 Task: Open Card Political Science Conference Review in Board Social Media Community Management to Workspace Business Incubators and add a team member Softage.4@softage.net, a label Red, a checklist Sales Techniques, an attachment from your onedrive, a color Red and finally, add a card description 'Conduct team training session on delegation and empowerment' and a comment 'Let us make sure we have a clear understanding of the objectives and requirements of this task before getting started.'. Add a start date 'Jan 08, 1900' with a due date 'Jan 15, 1900'
Action: Mouse moved to (657, 182)
Screenshot: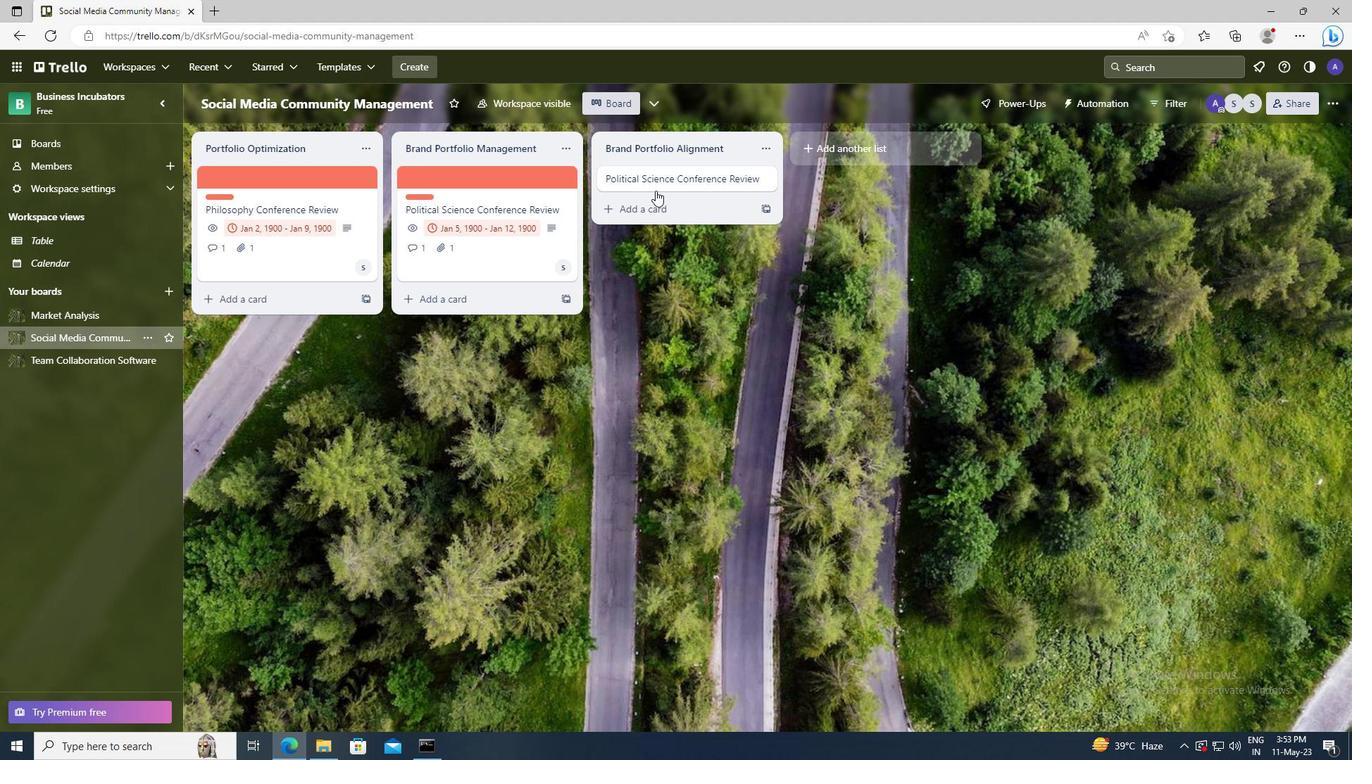 
Action: Mouse pressed left at (657, 182)
Screenshot: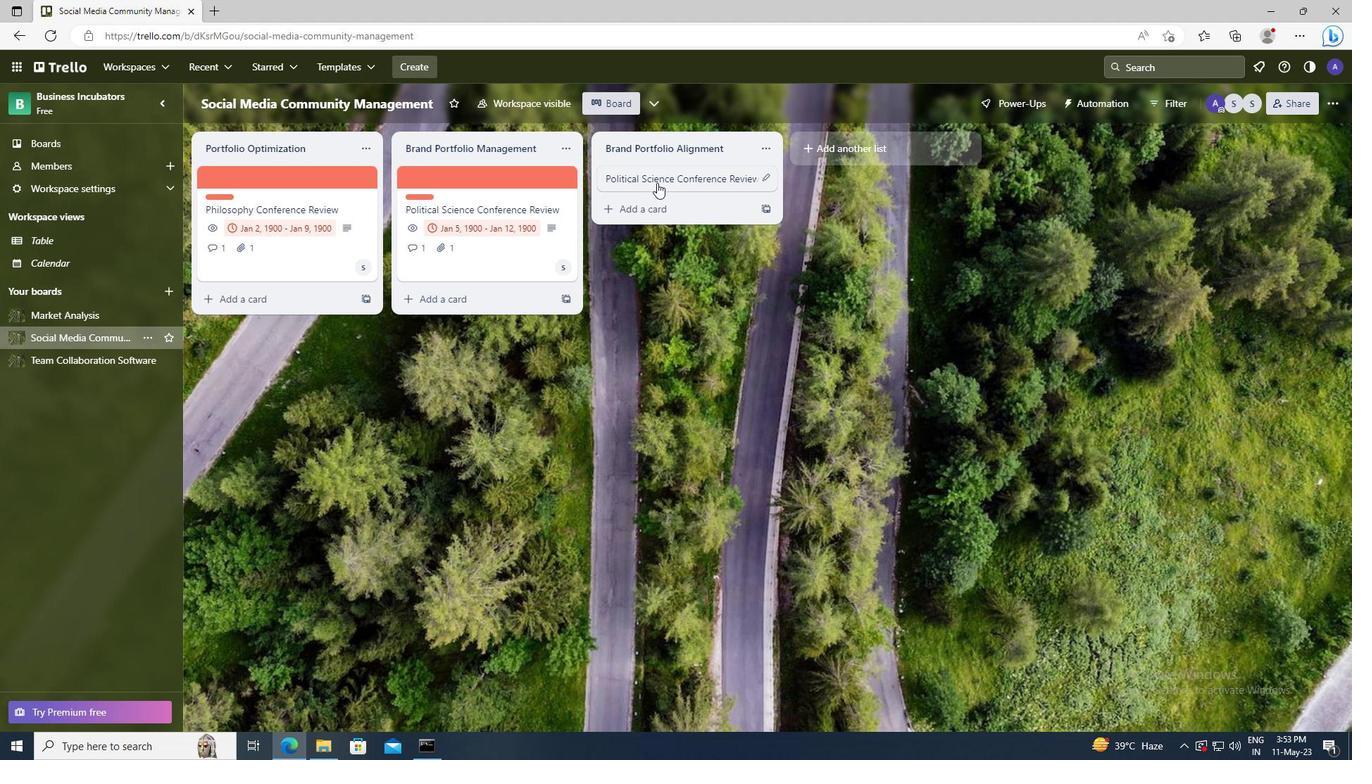 
Action: Mouse moved to (823, 219)
Screenshot: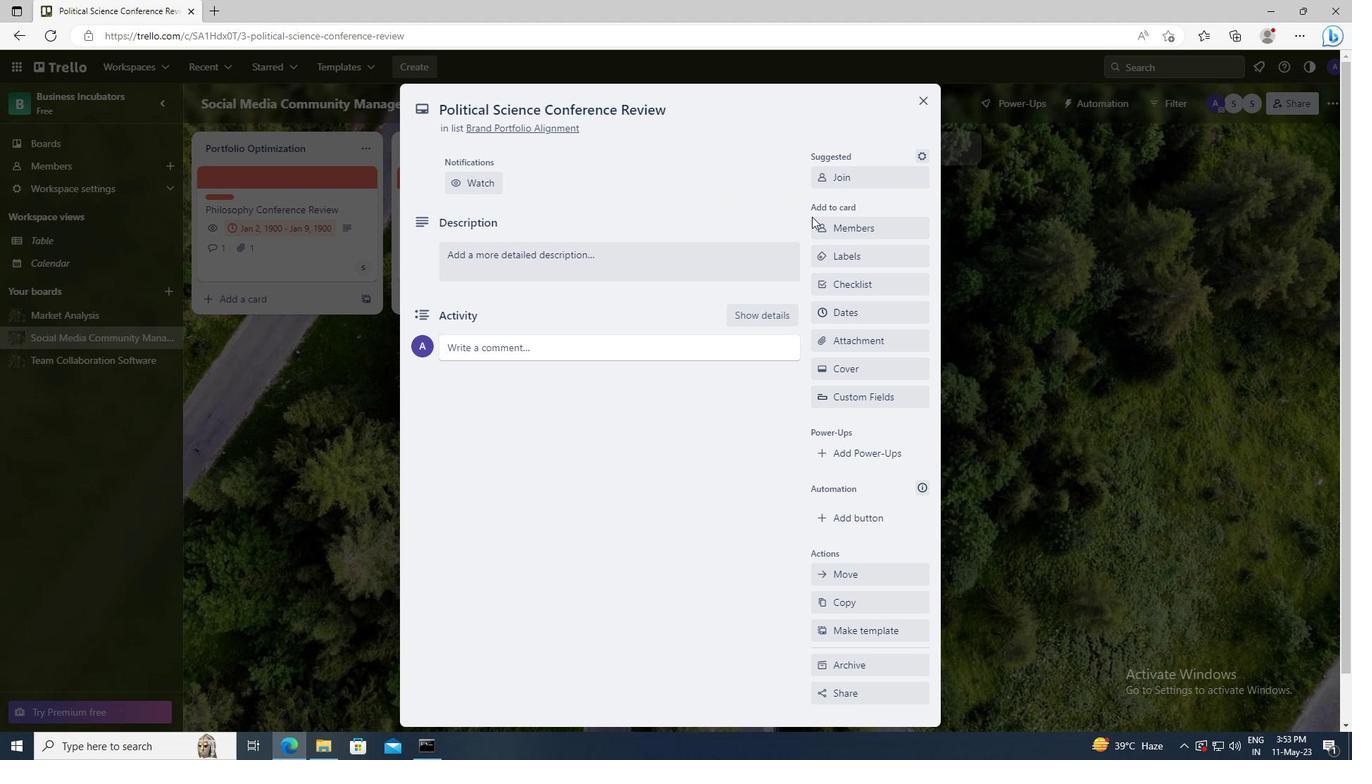 
Action: Mouse pressed left at (823, 219)
Screenshot: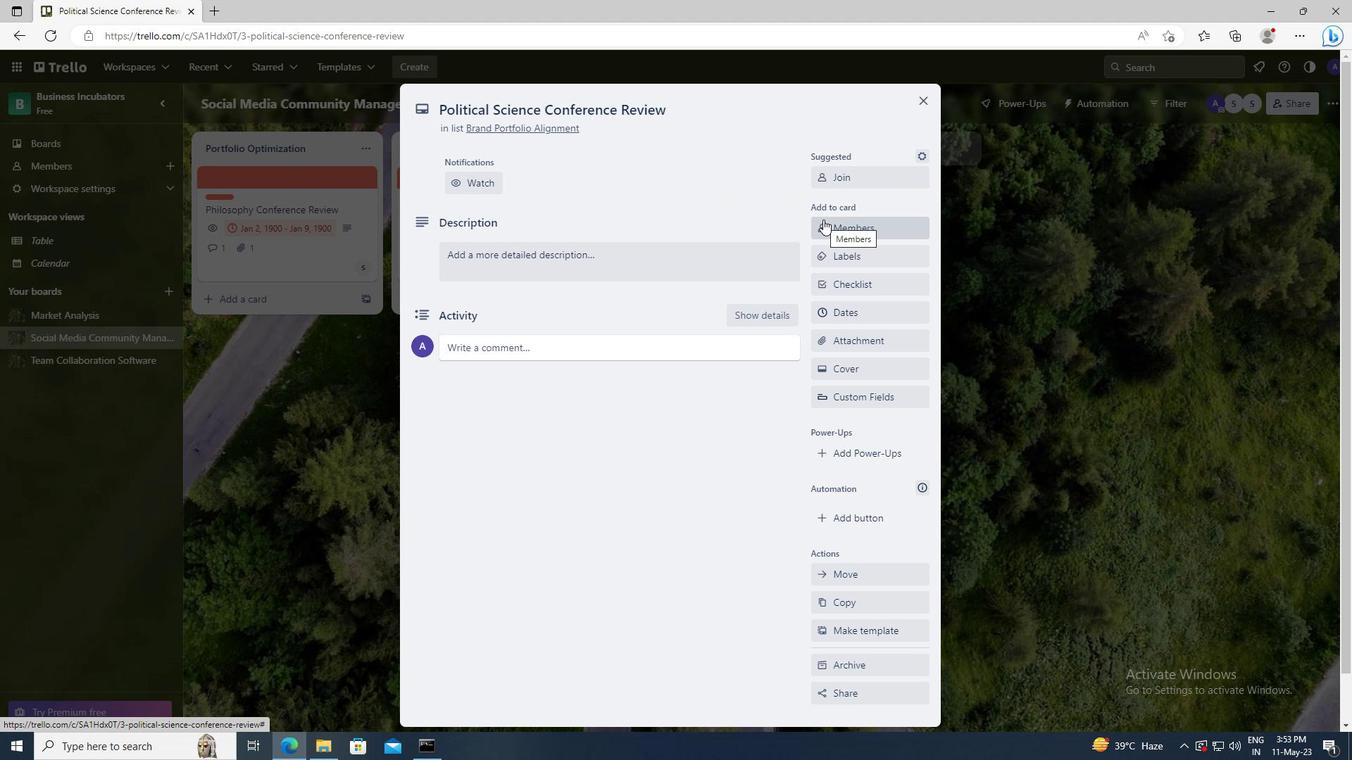 
Action: Mouse moved to (845, 298)
Screenshot: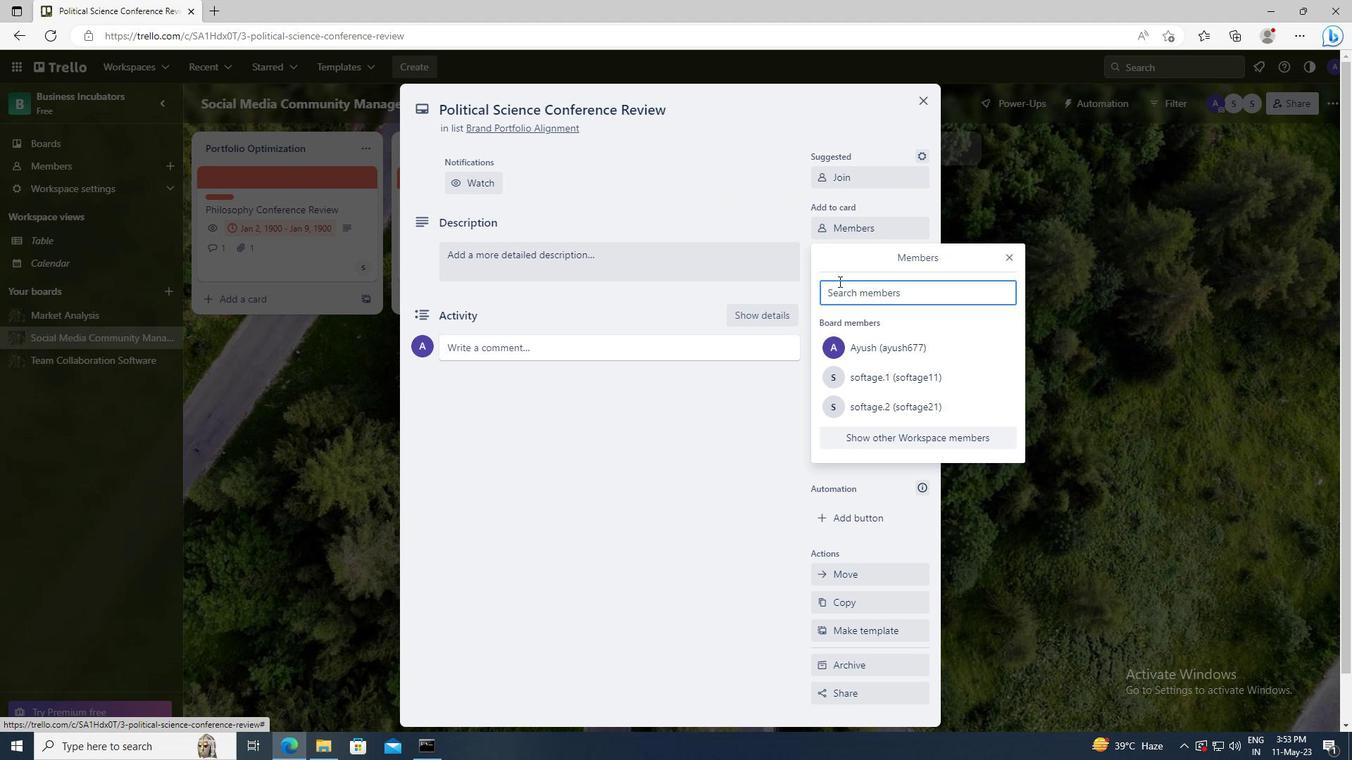 
Action: Mouse pressed left at (845, 298)
Screenshot: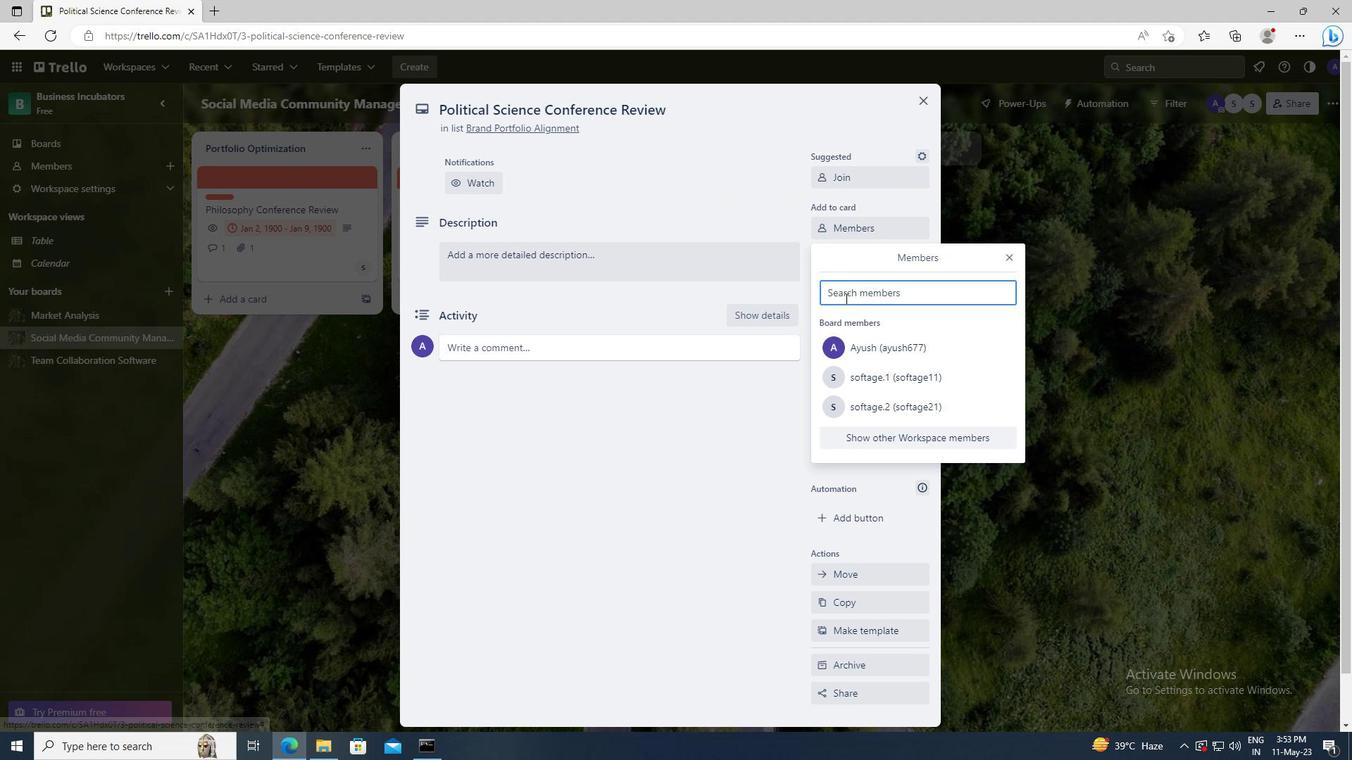 
Action: Key pressed <Key.shift>SOFTAGE.4
Screenshot: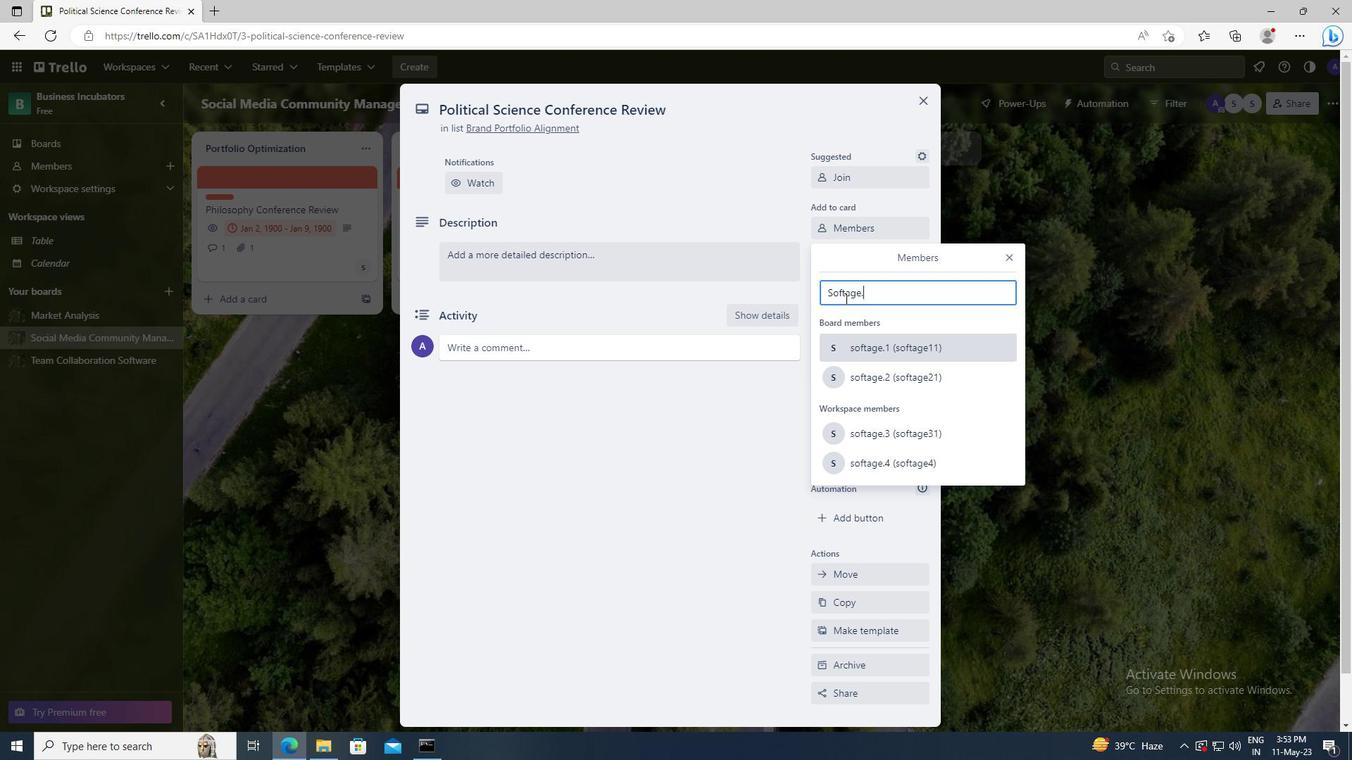 
Action: Mouse moved to (849, 423)
Screenshot: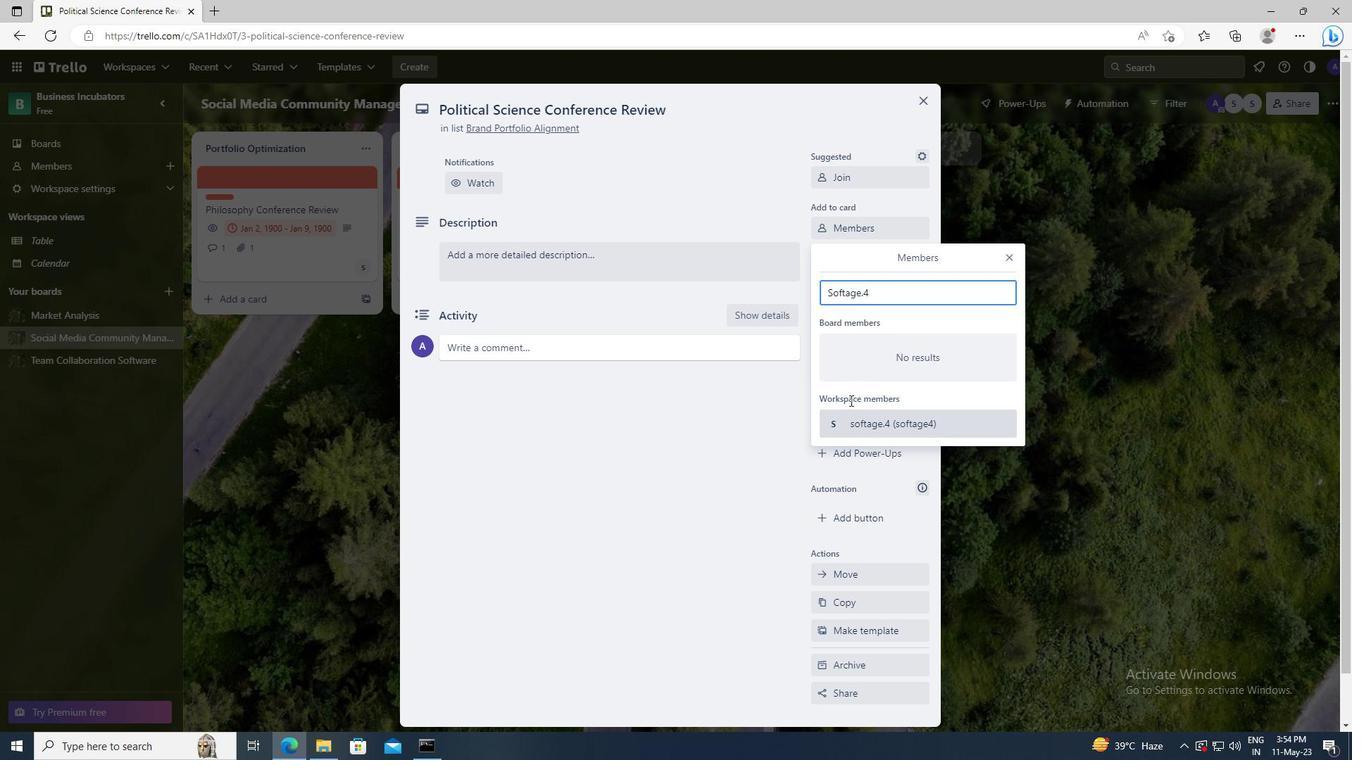 
Action: Mouse pressed left at (849, 423)
Screenshot: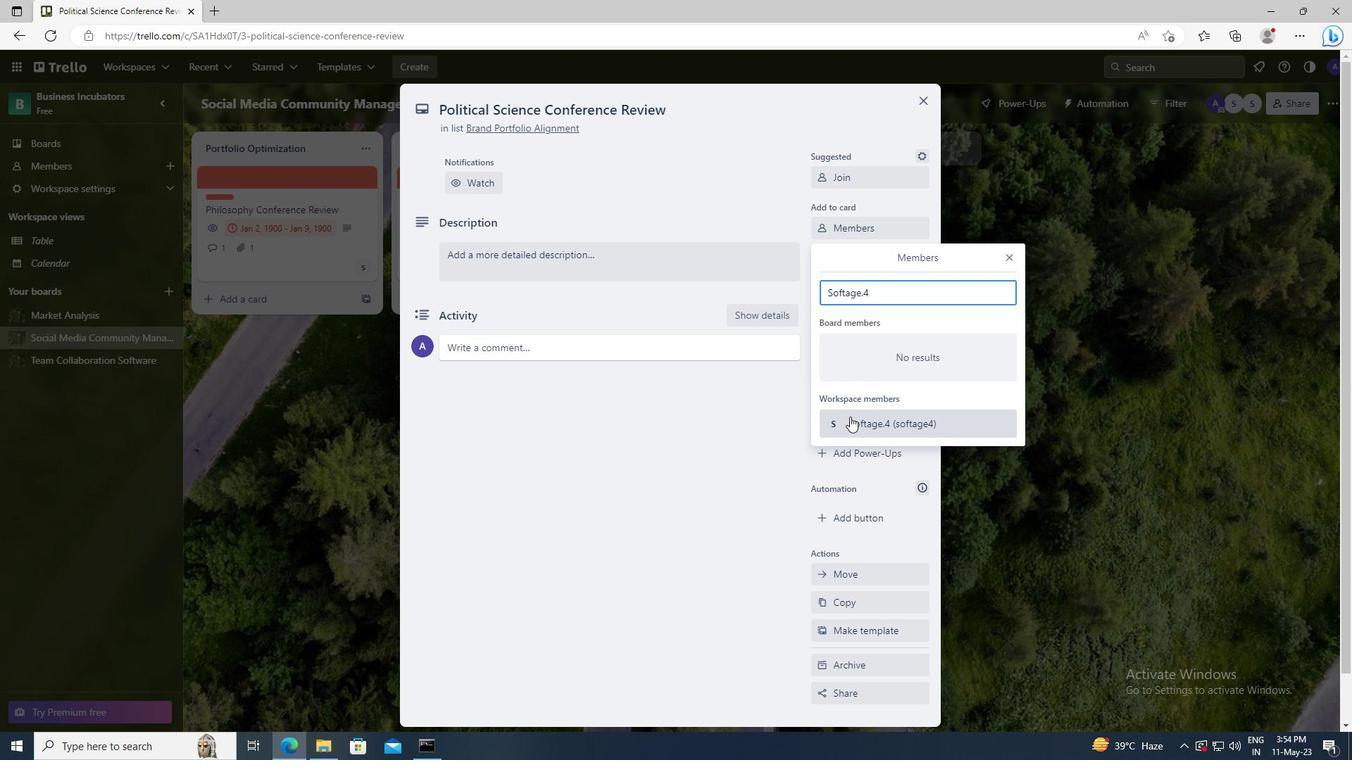 
Action: Mouse moved to (1006, 257)
Screenshot: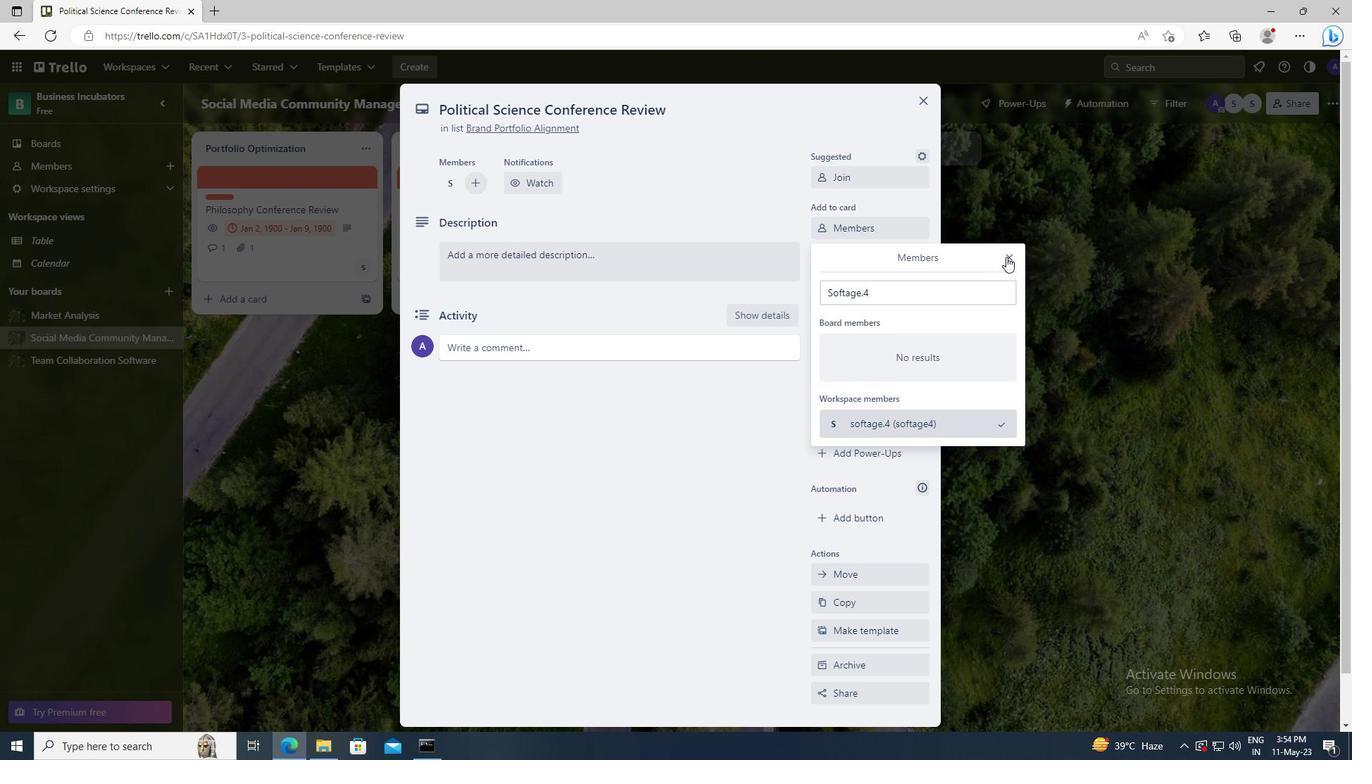 
Action: Mouse pressed left at (1006, 257)
Screenshot: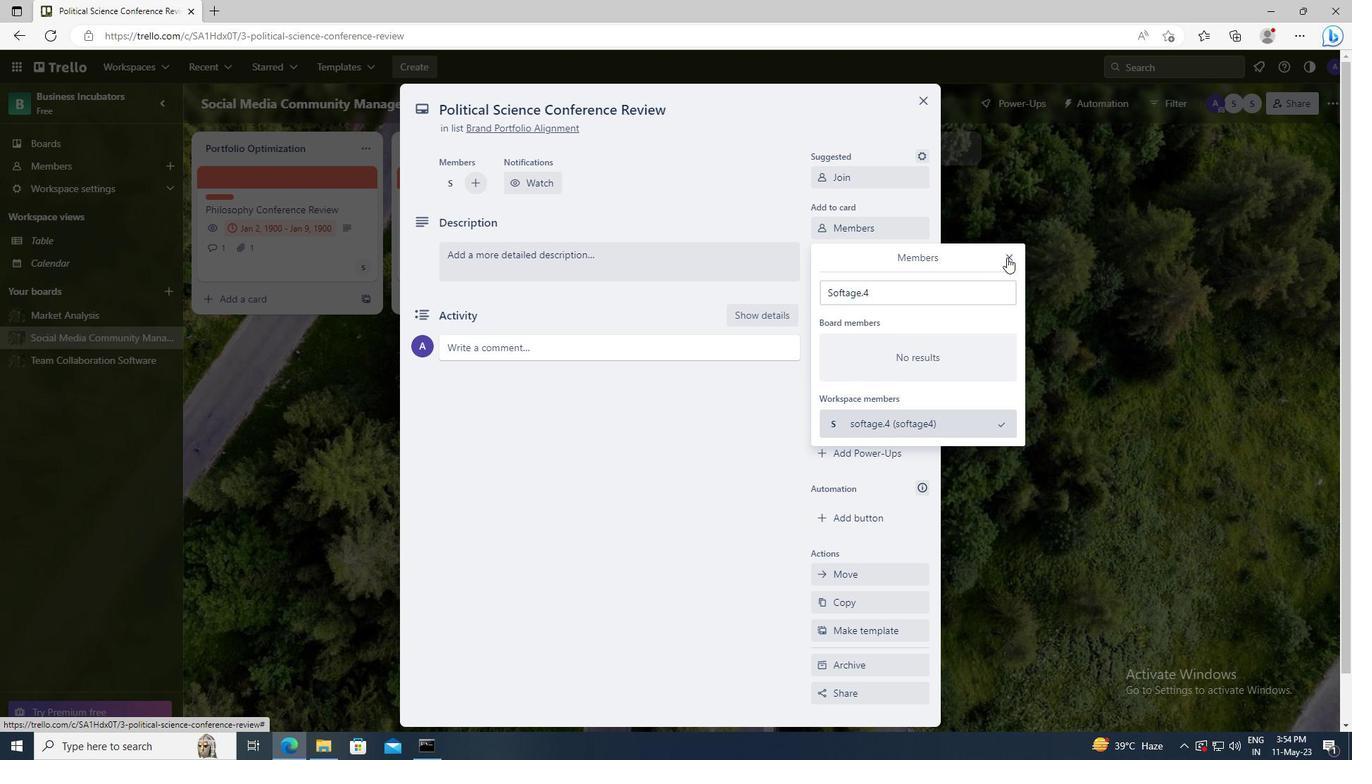 
Action: Mouse moved to (890, 257)
Screenshot: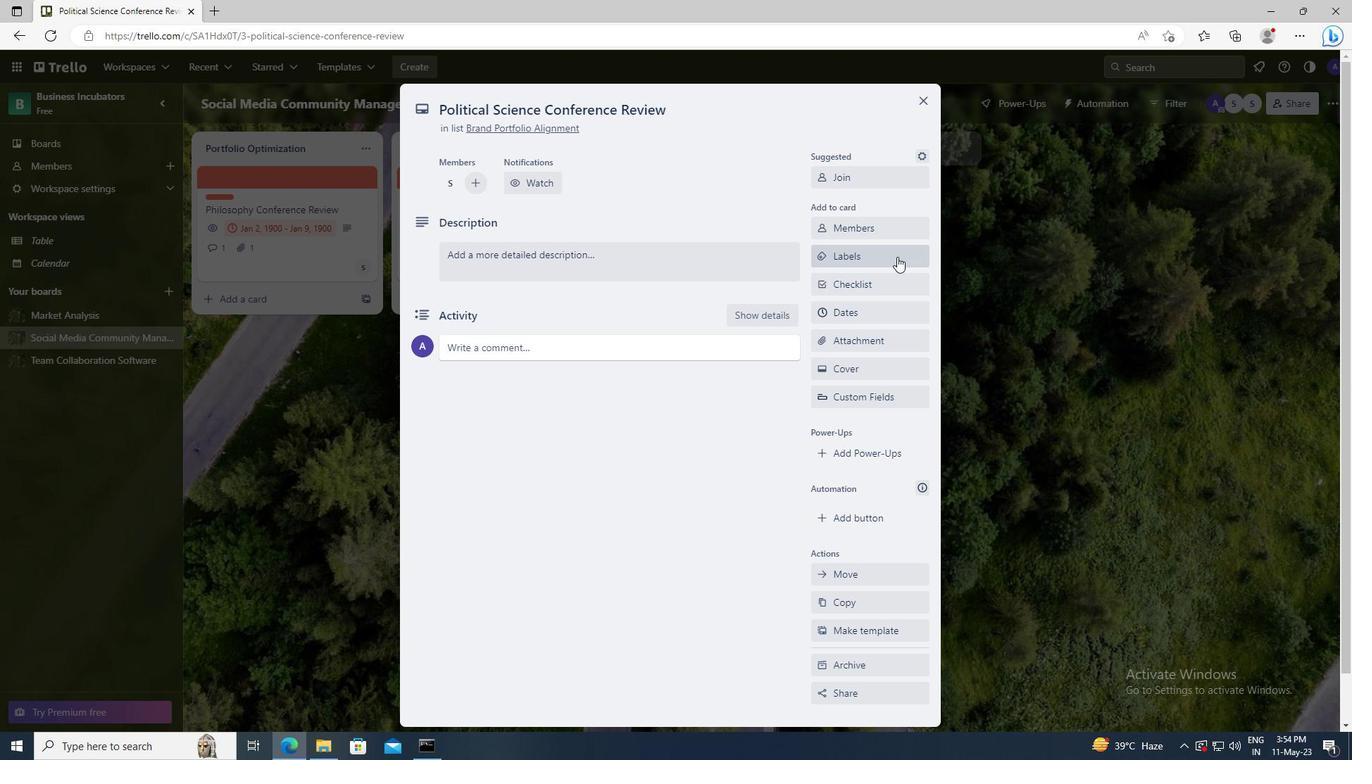 
Action: Mouse pressed left at (890, 257)
Screenshot: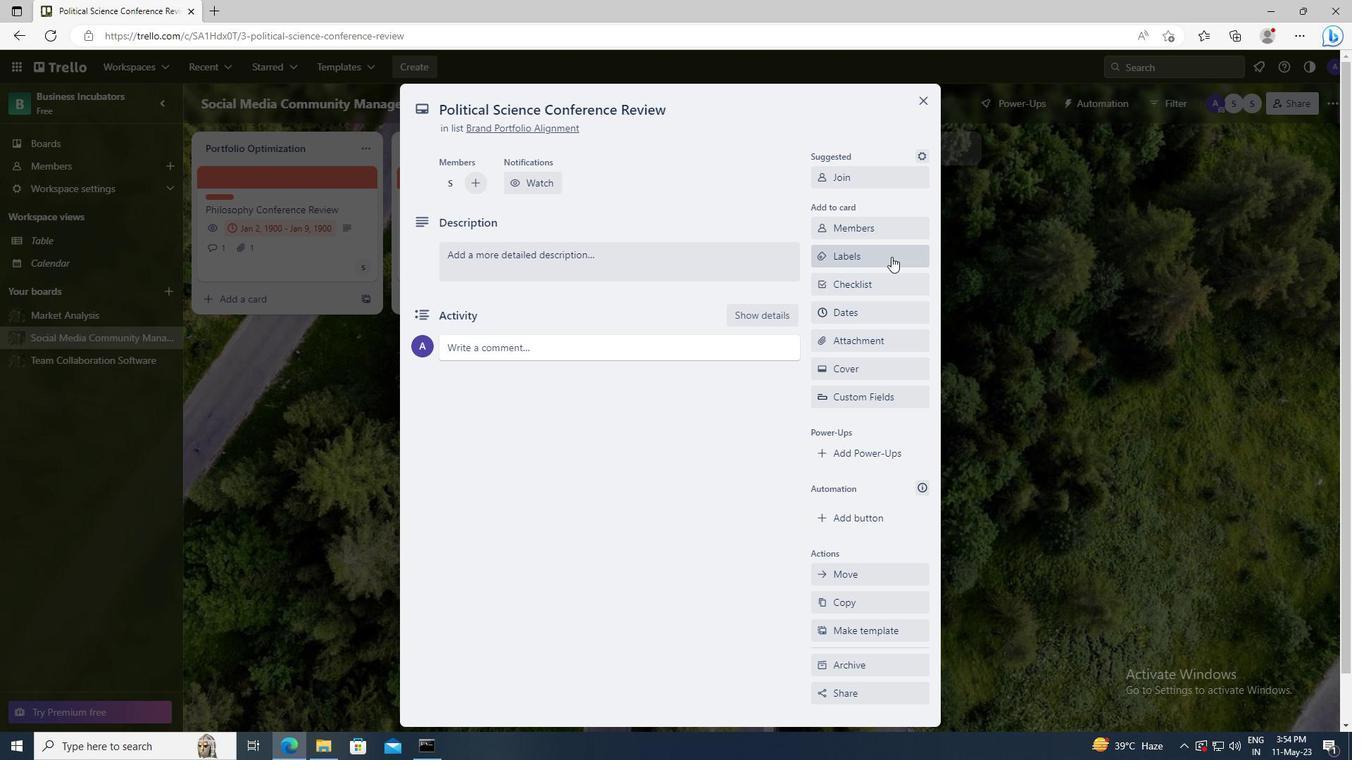 
Action: Mouse moved to (892, 529)
Screenshot: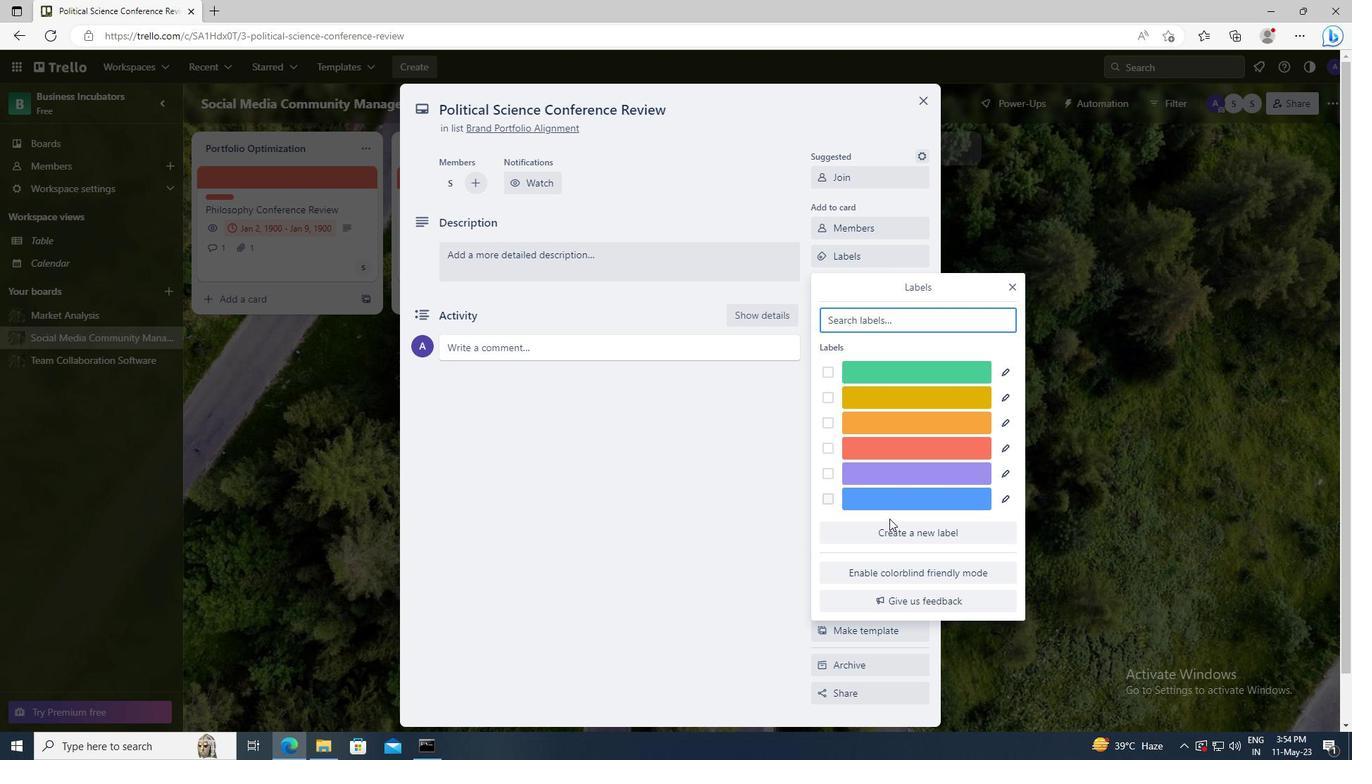 
Action: Mouse pressed left at (892, 529)
Screenshot: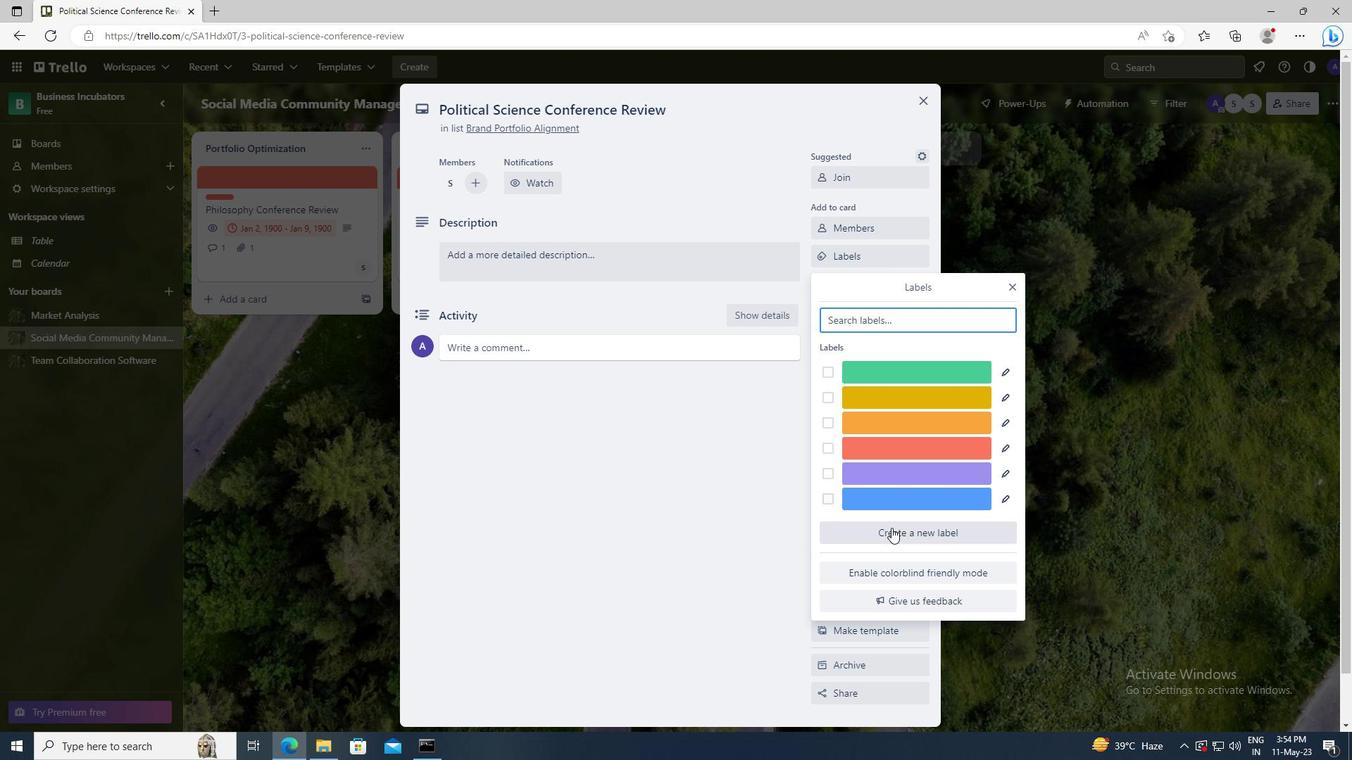 
Action: Mouse moved to (953, 488)
Screenshot: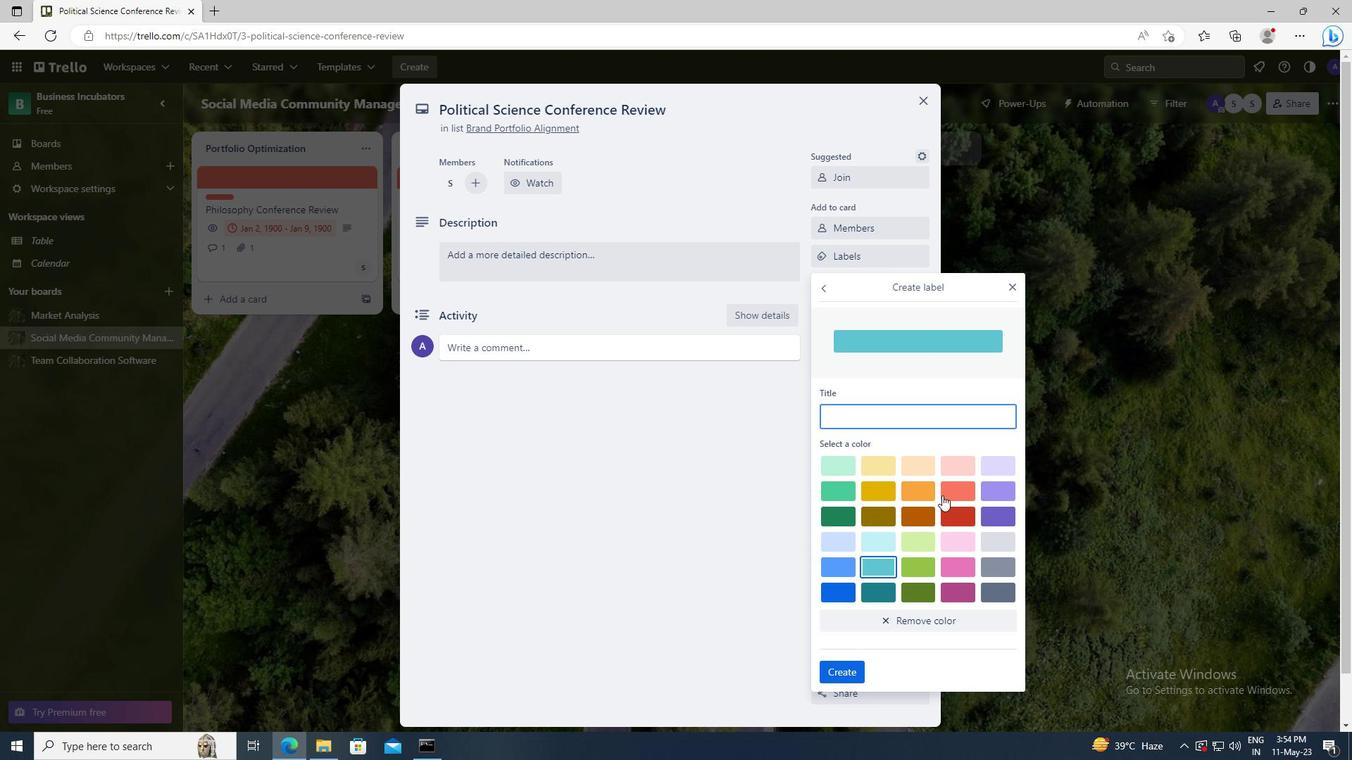 
Action: Mouse pressed left at (953, 488)
Screenshot: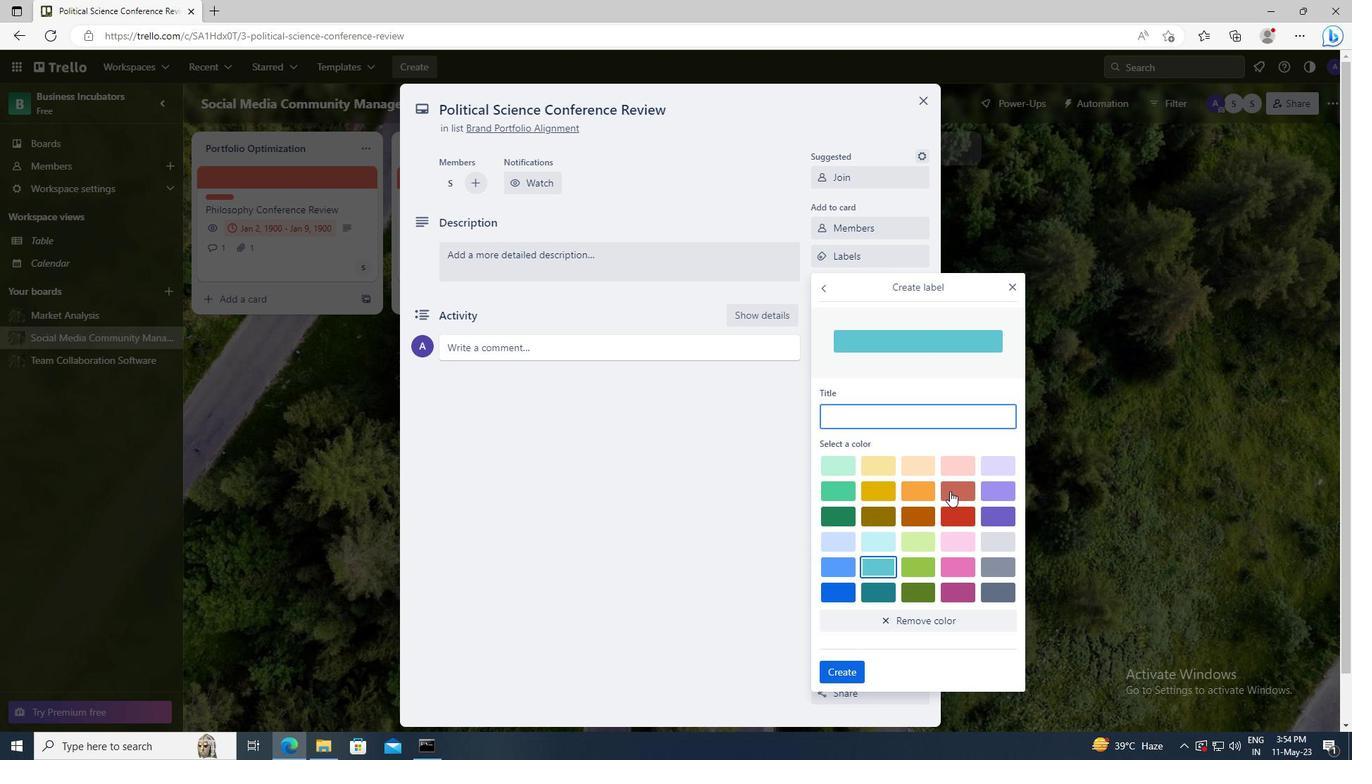
Action: Mouse moved to (845, 672)
Screenshot: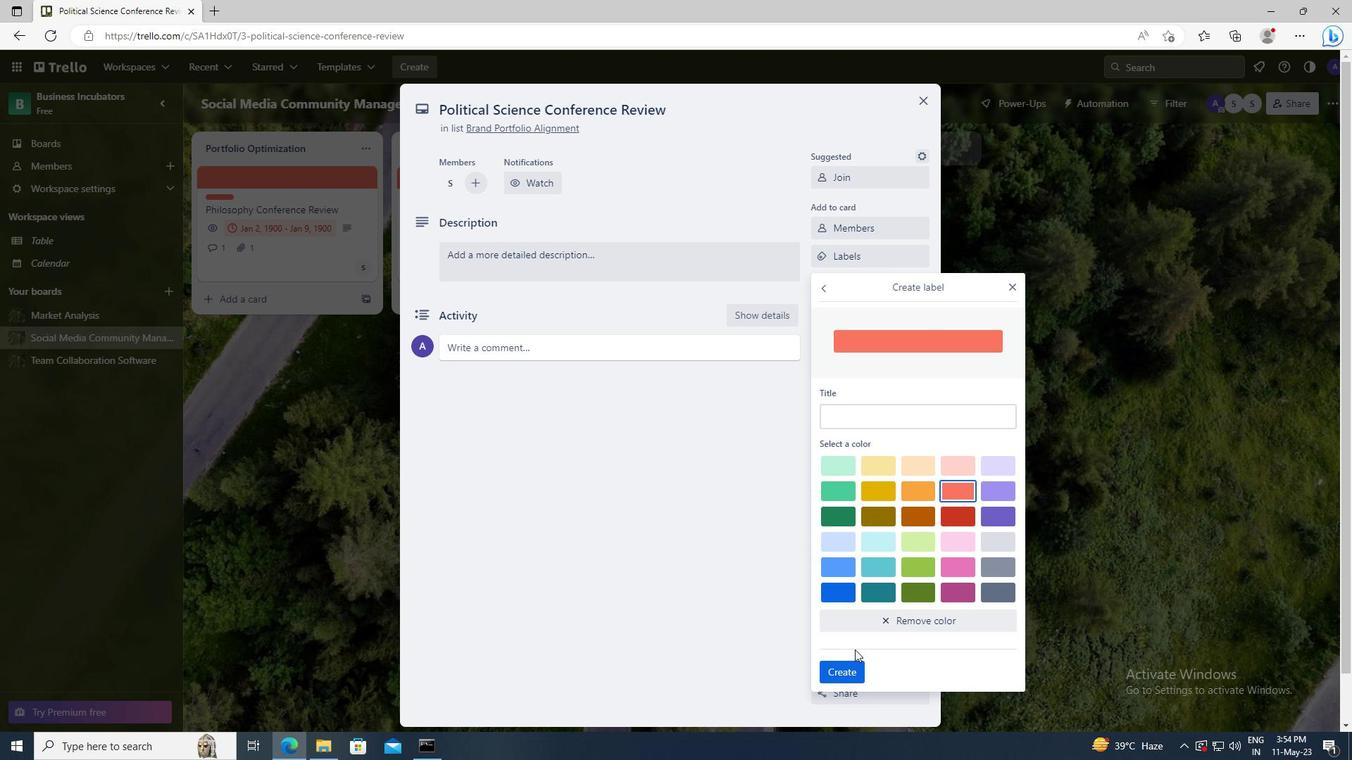 
Action: Mouse pressed left at (845, 672)
Screenshot: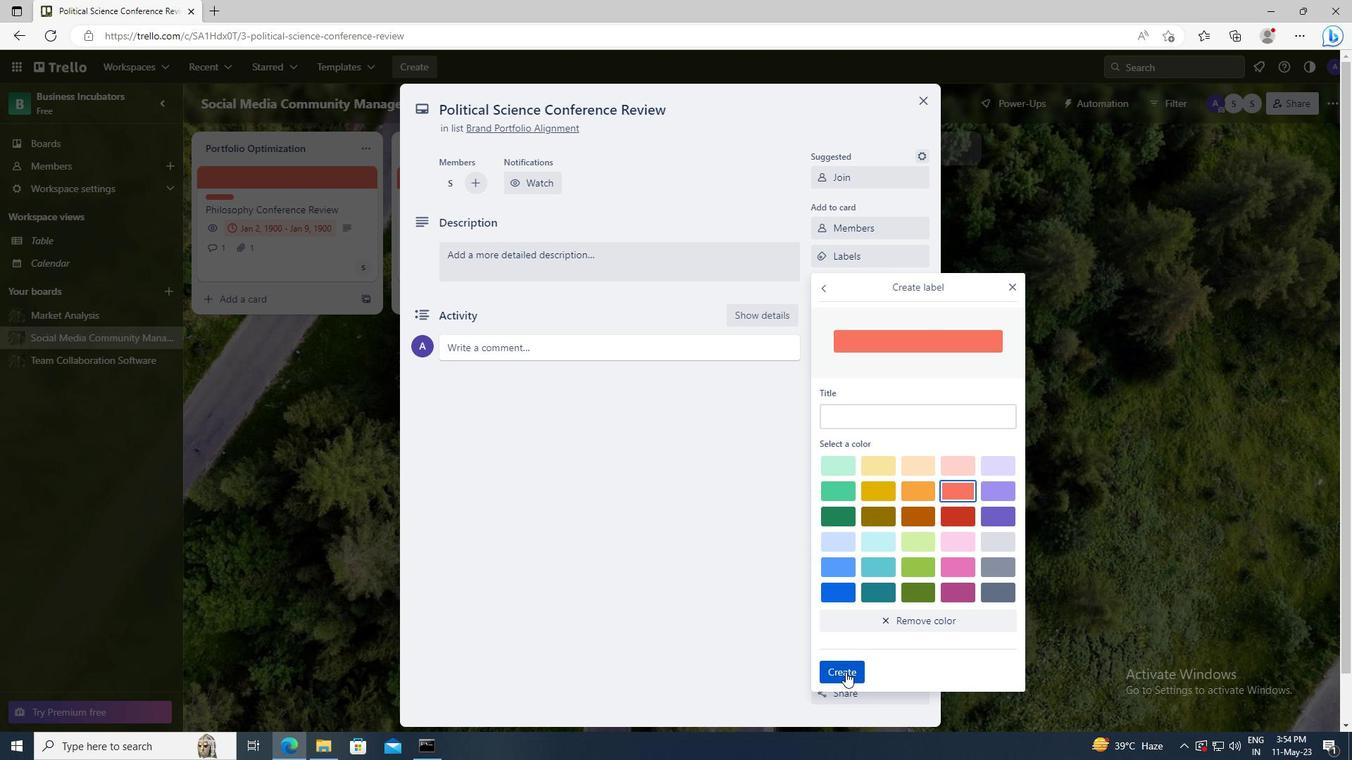 
Action: Mouse moved to (1014, 287)
Screenshot: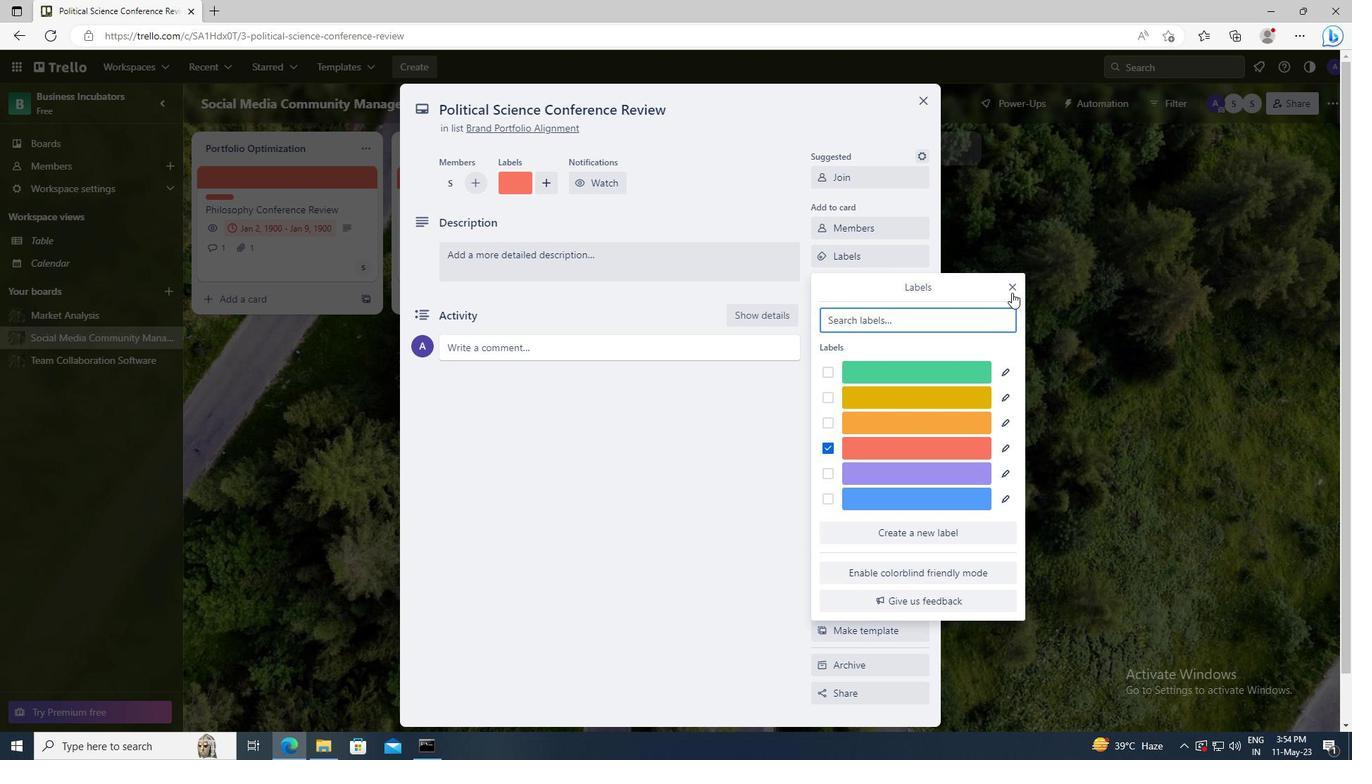 
Action: Mouse pressed left at (1014, 287)
Screenshot: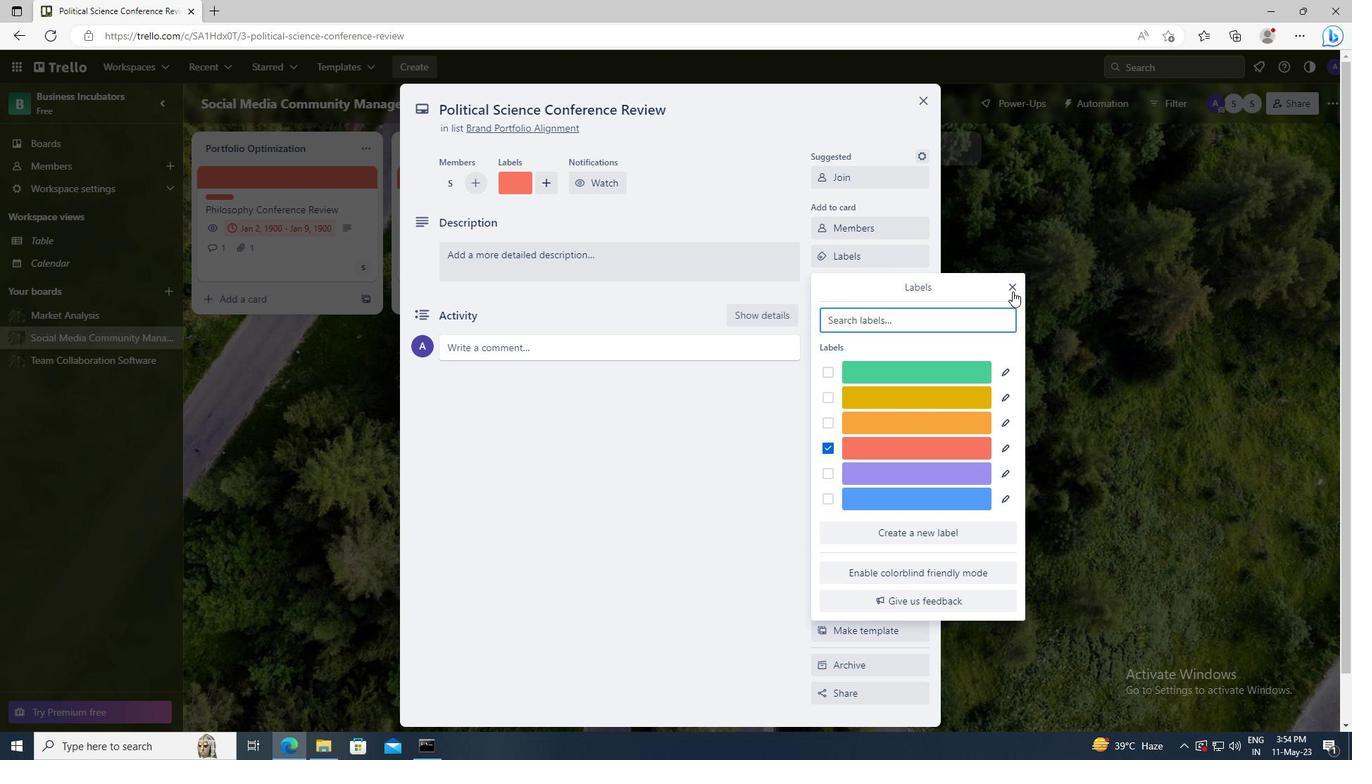 
Action: Mouse moved to (885, 288)
Screenshot: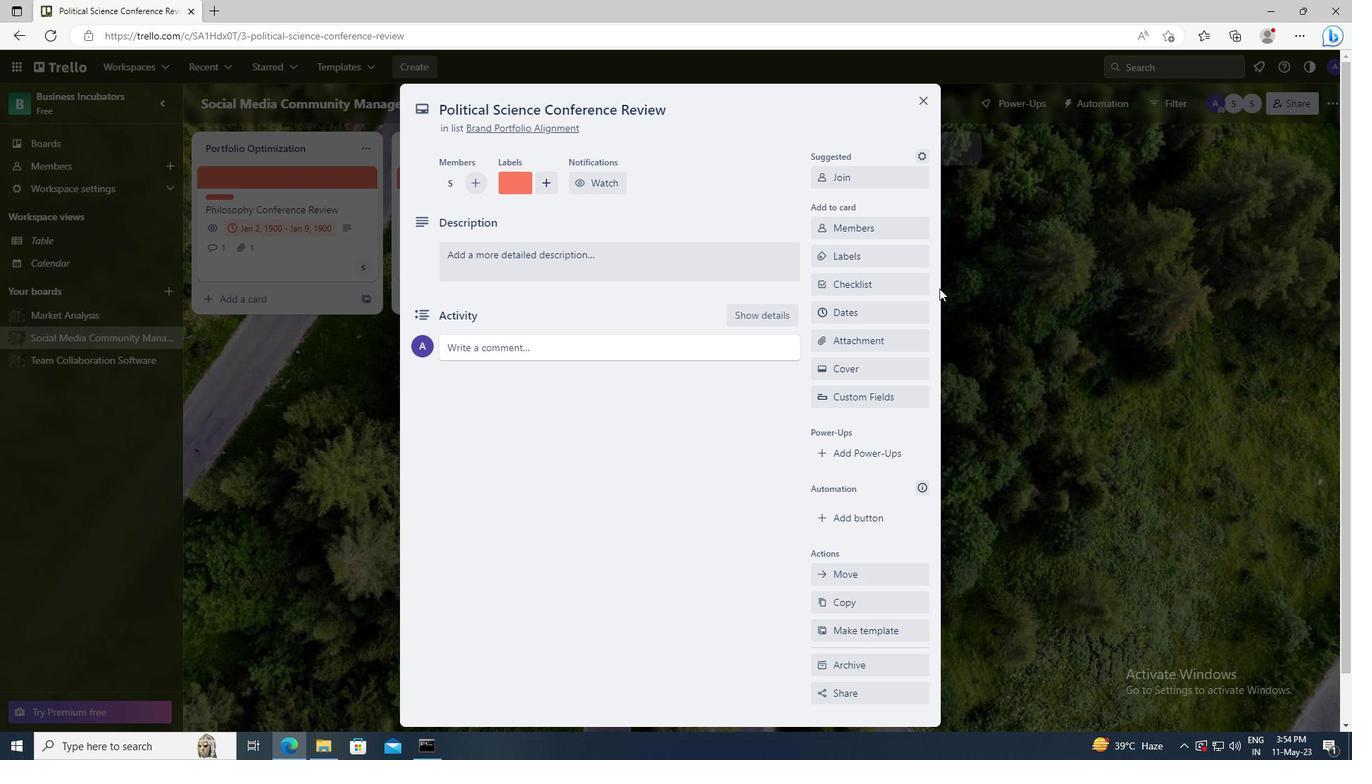 
Action: Mouse pressed left at (885, 288)
Screenshot: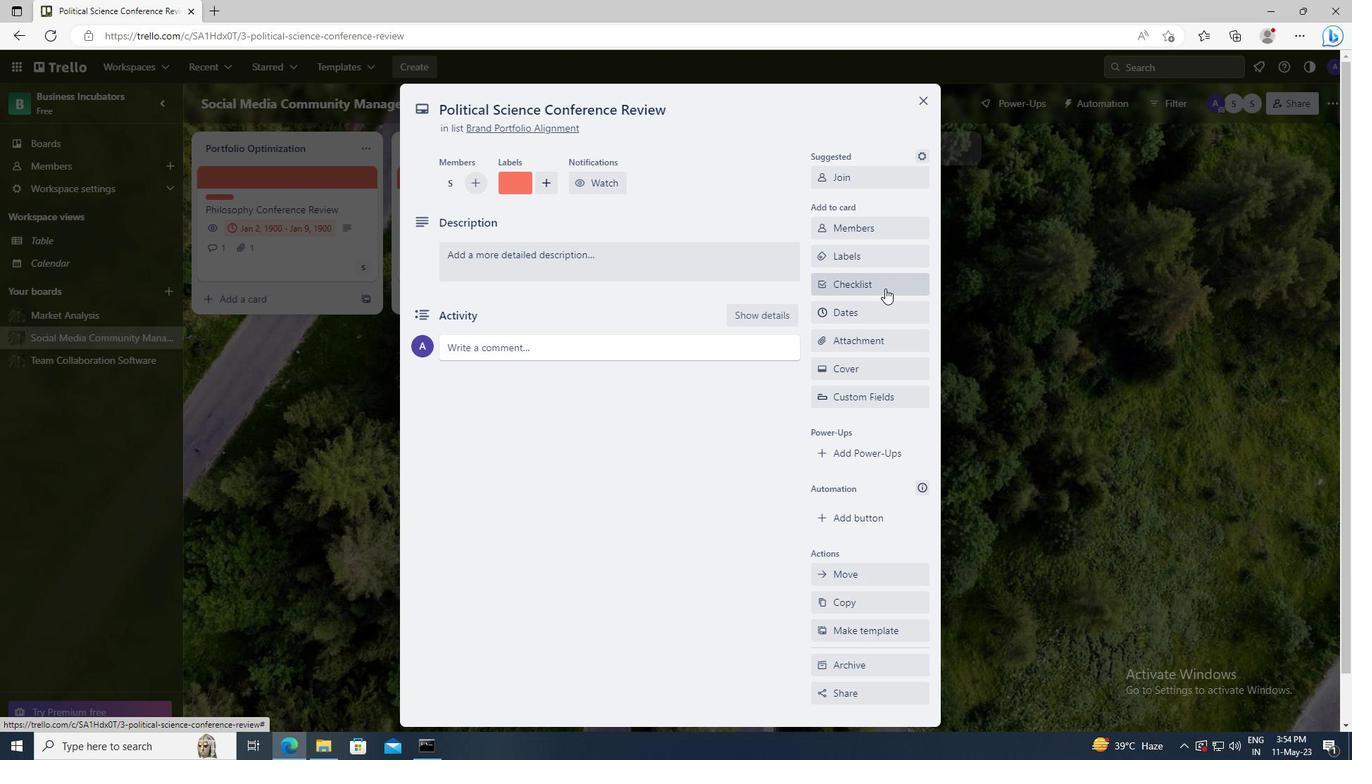 
Action: Key pressed <Key.shift>SALES<Key.space><Key.shift>TECHNIQUES
Screenshot: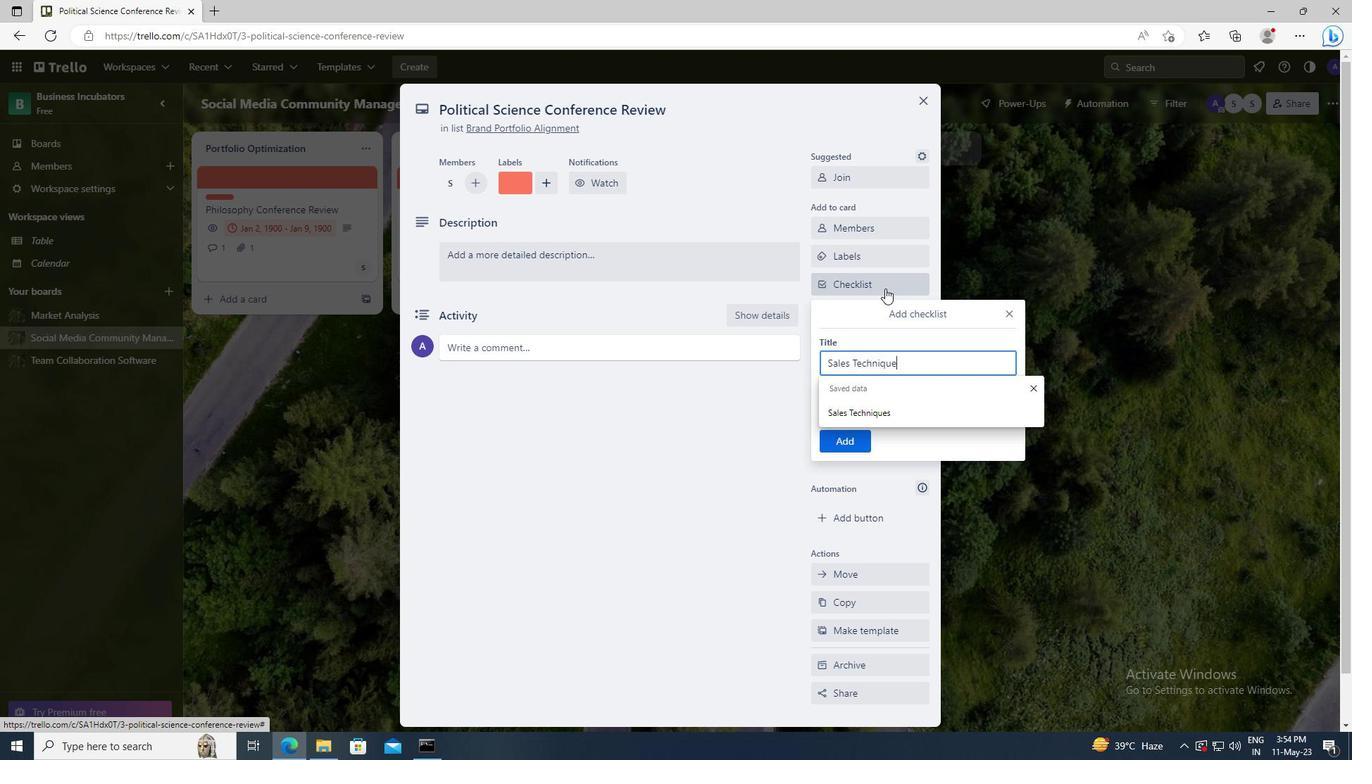 
Action: Mouse moved to (849, 440)
Screenshot: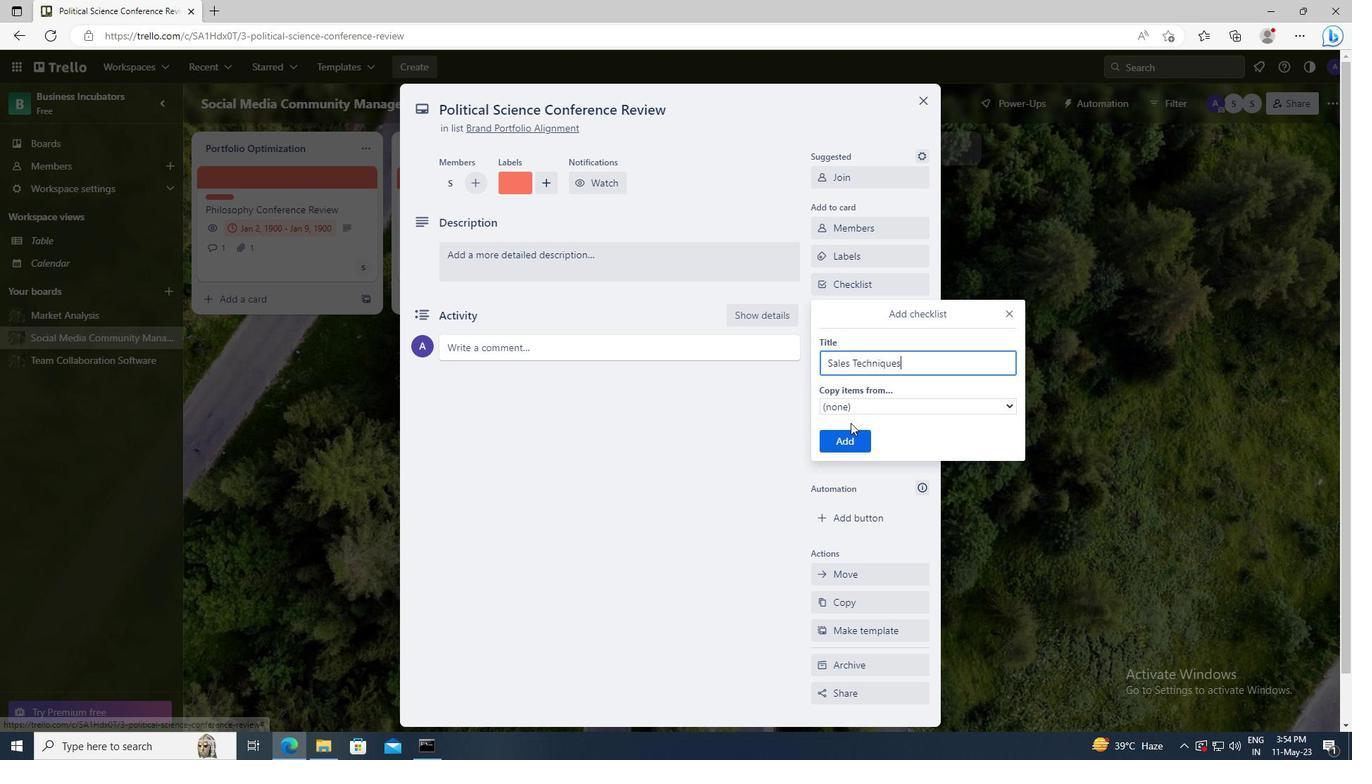 
Action: Mouse pressed left at (849, 440)
Screenshot: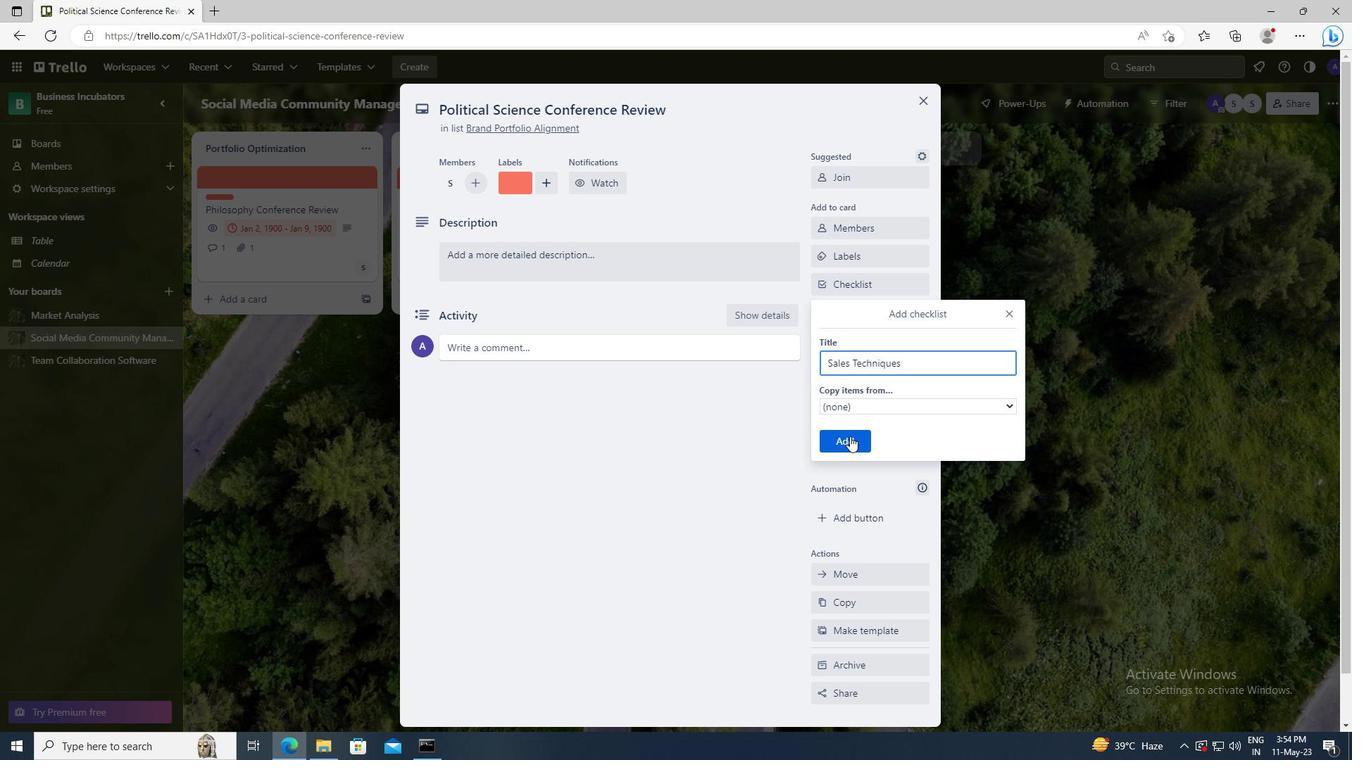 
Action: Mouse moved to (855, 342)
Screenshot: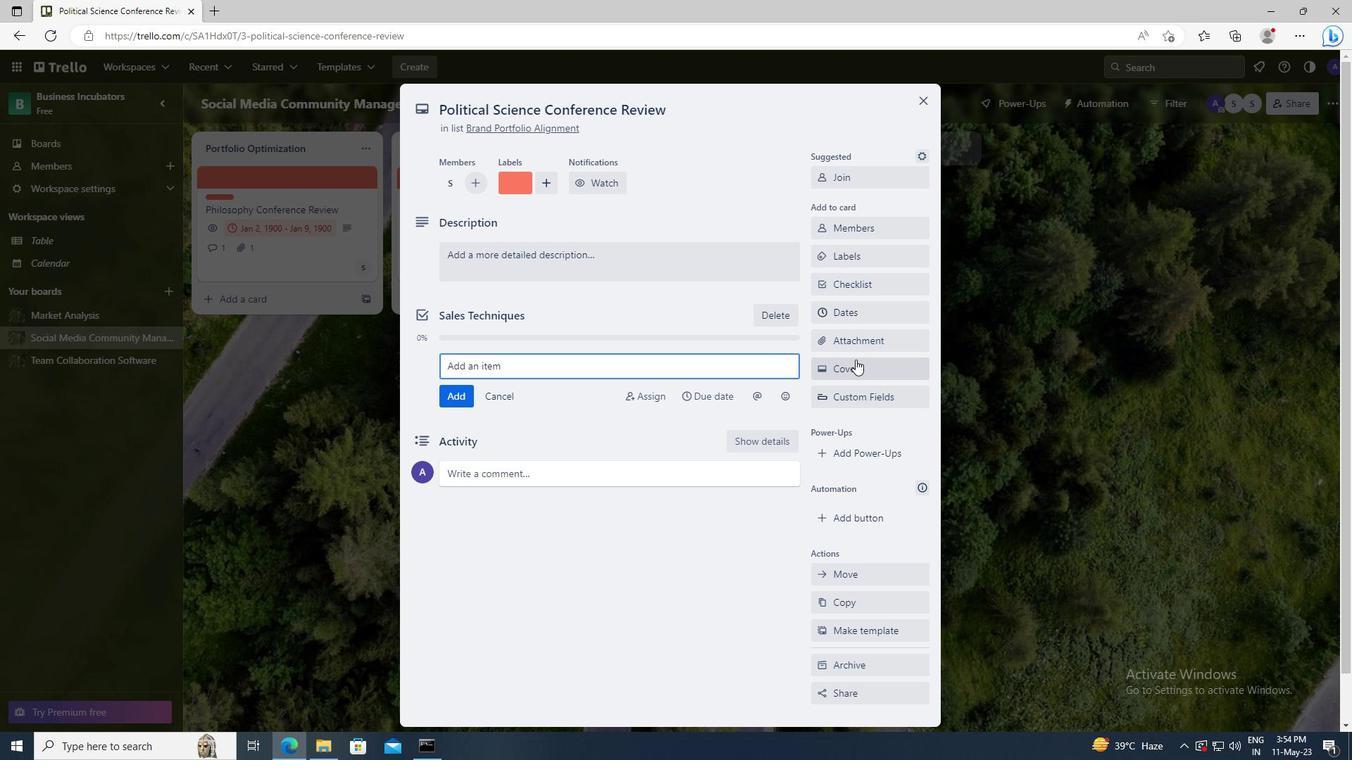 
Action: Mouse pressed left at (855, 342)
Screenshot: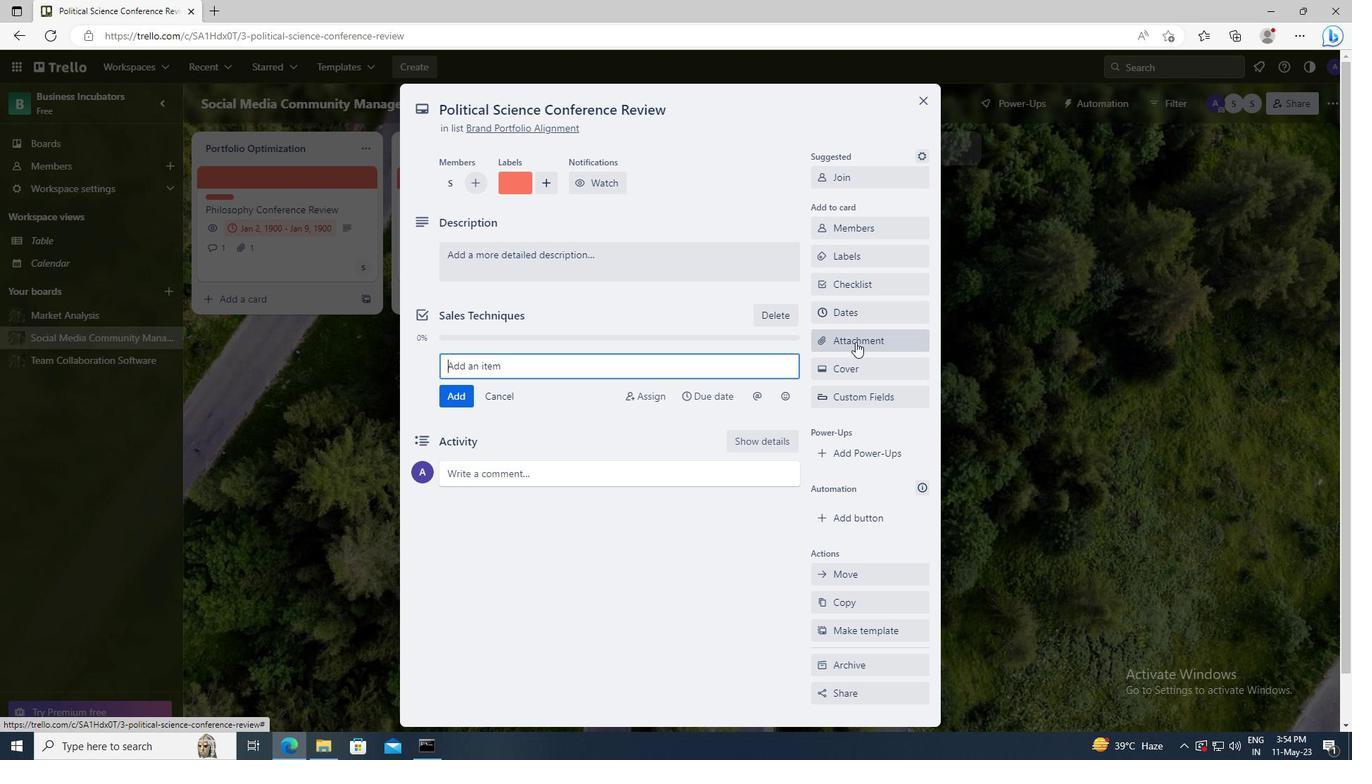 
Action: Mouse moved to (847, 512)
Screenshot: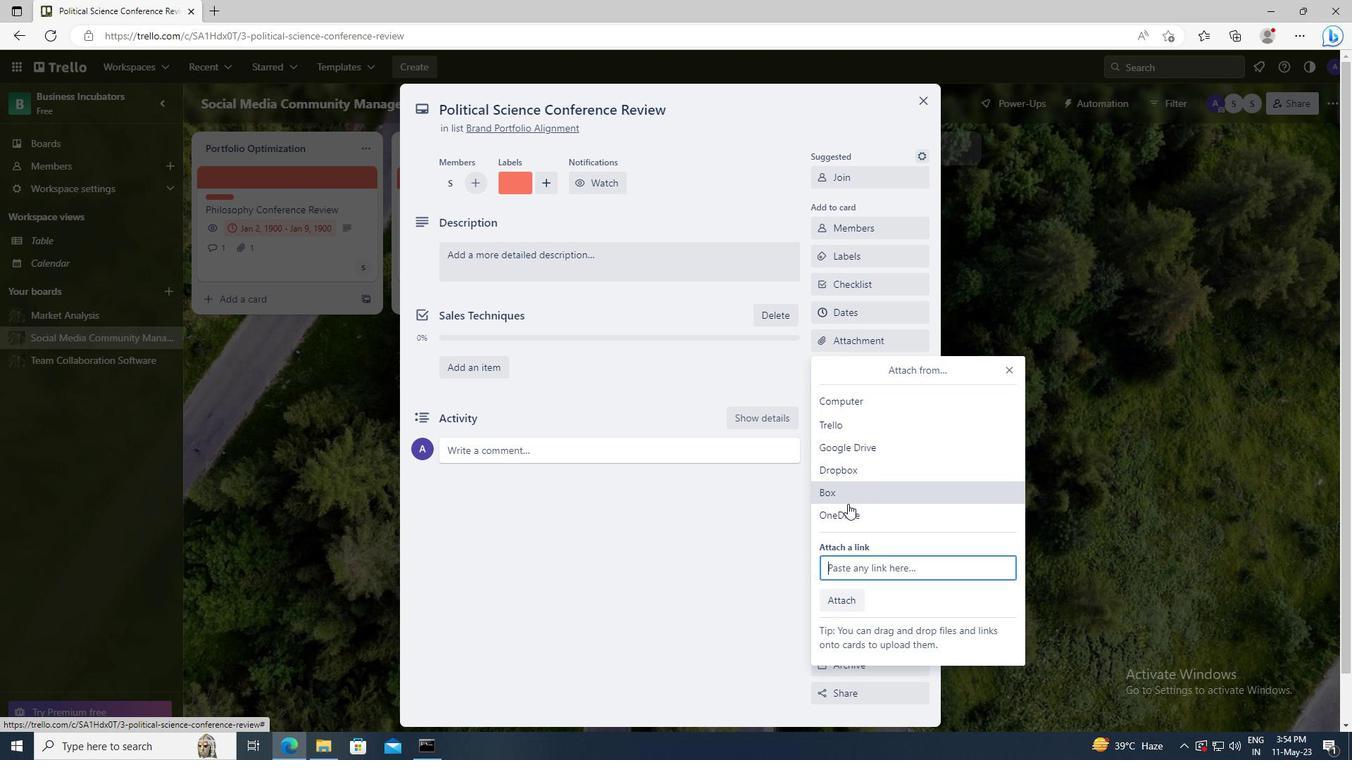 
Action: Mouse pressed left at (847, 512)
Screenshot: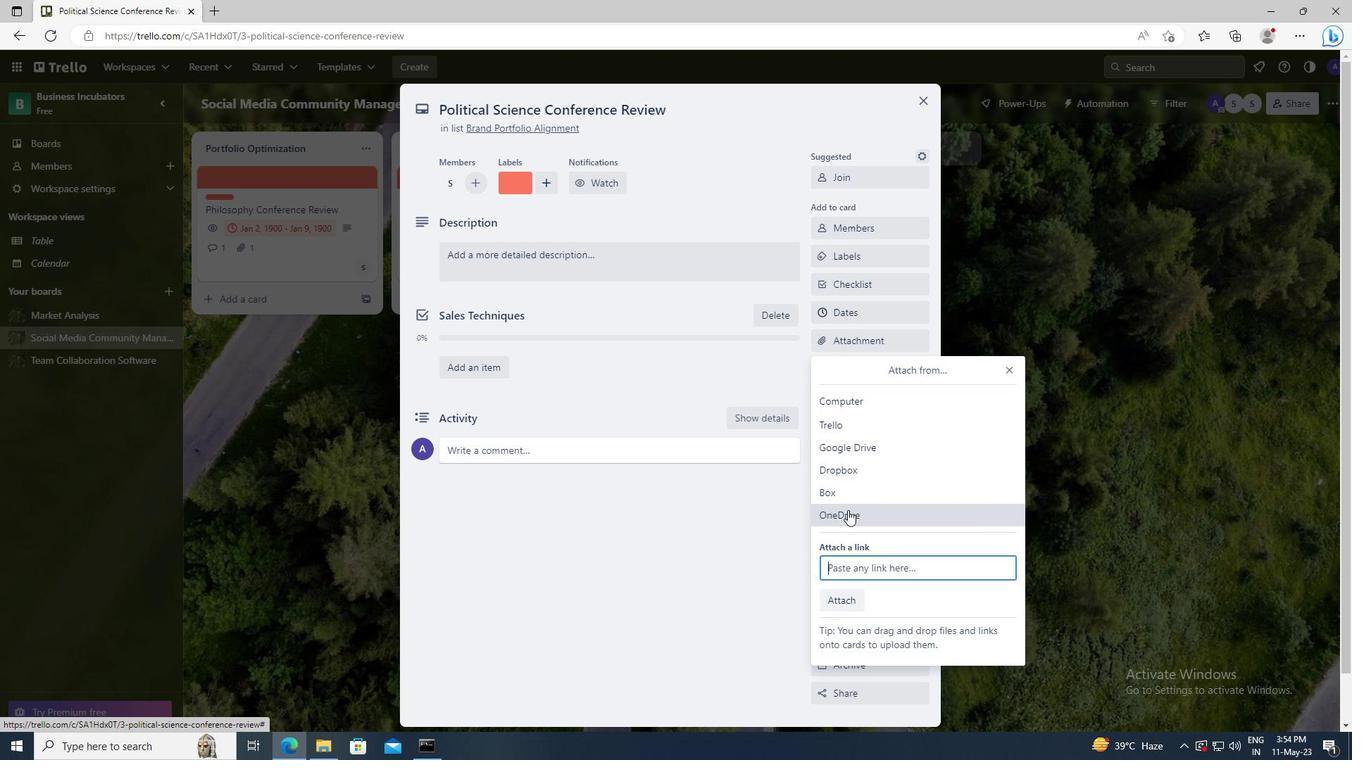
Action: Mouse moved to (528, 279)
Screenshot: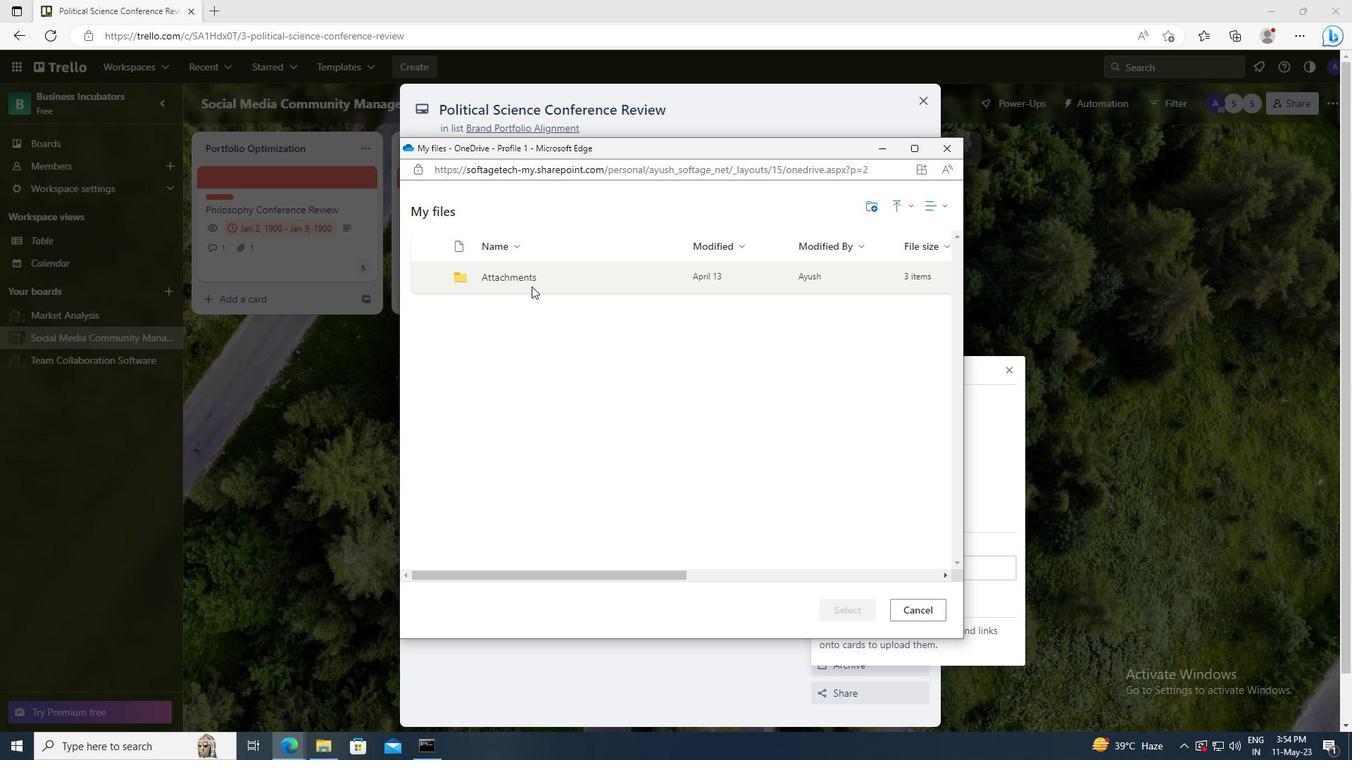
Action: Mouse pressed left at (528, 279)
Screenshot: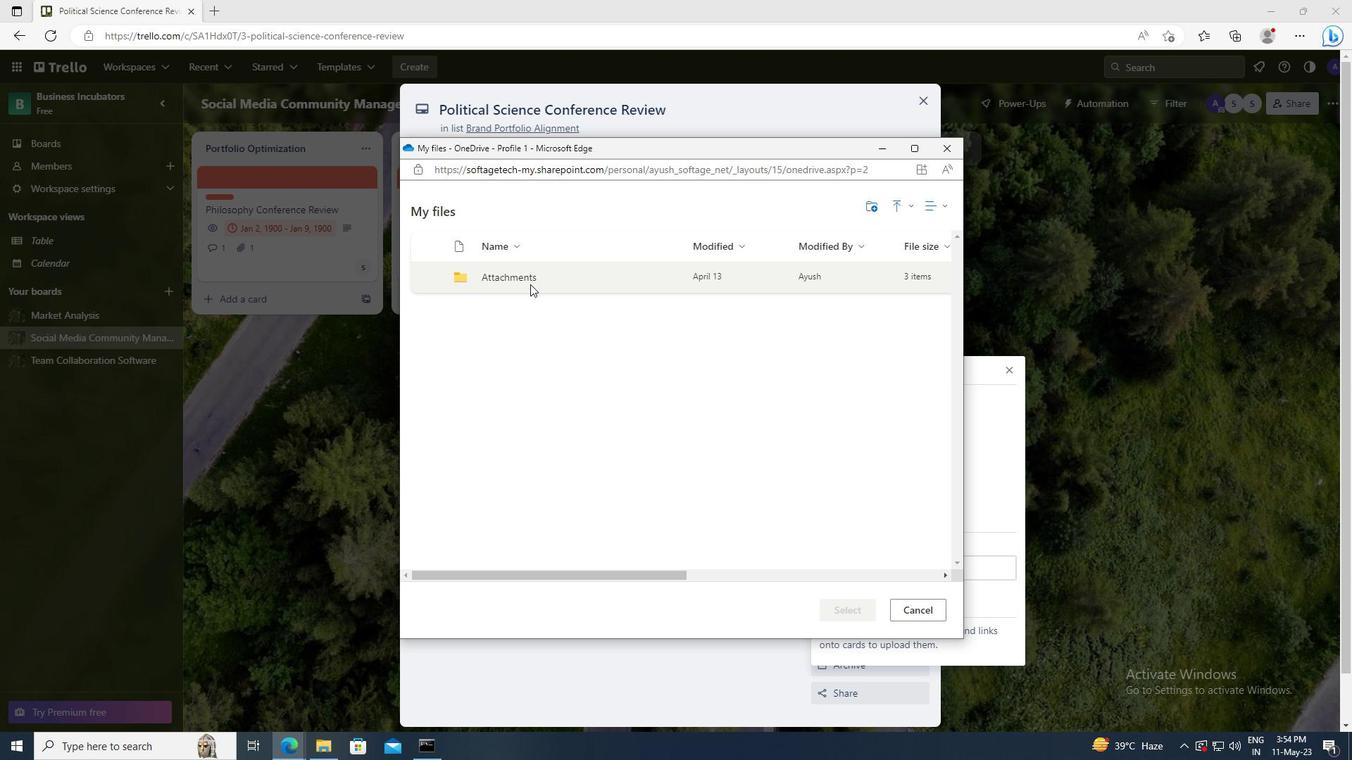 
Action: Mouse moved to (421, 276)
Screenshot: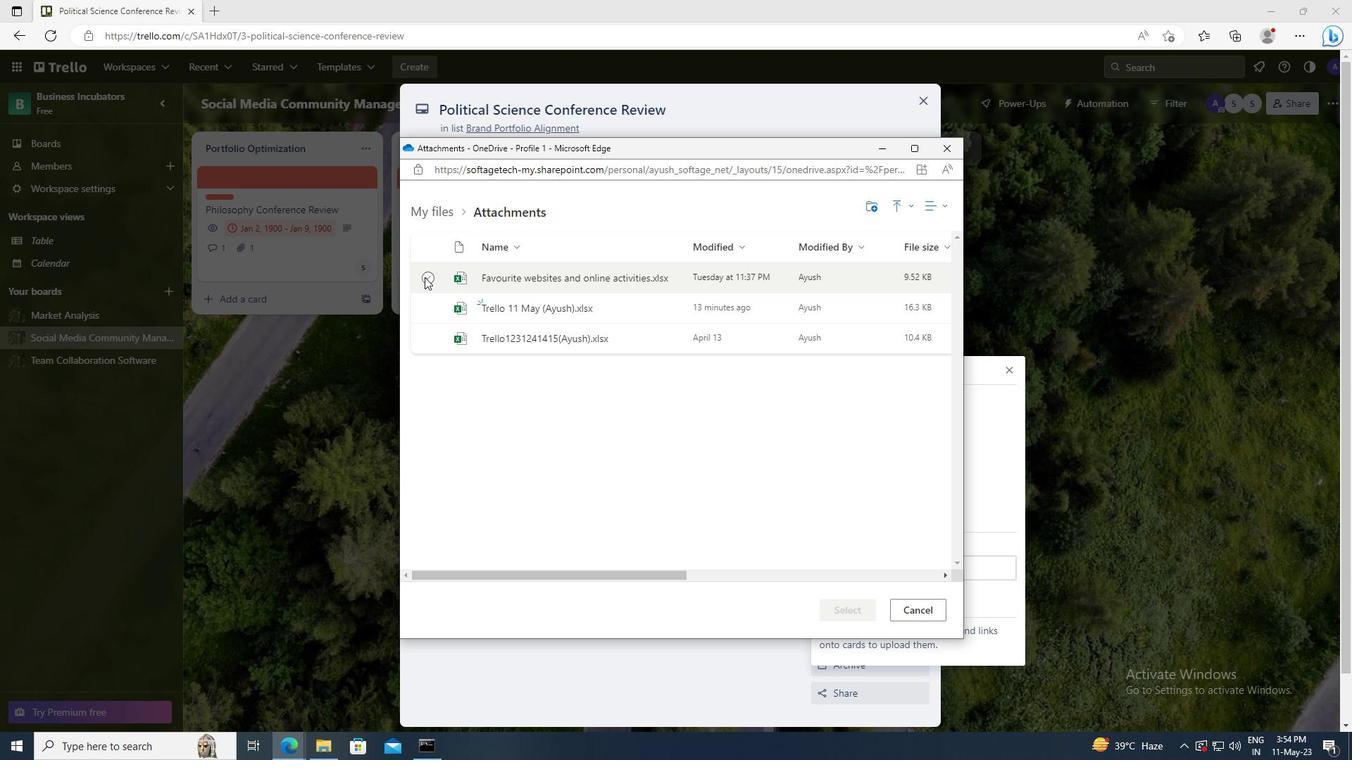 
Action: Mouse pressed left at (421, 276)
Screenshot: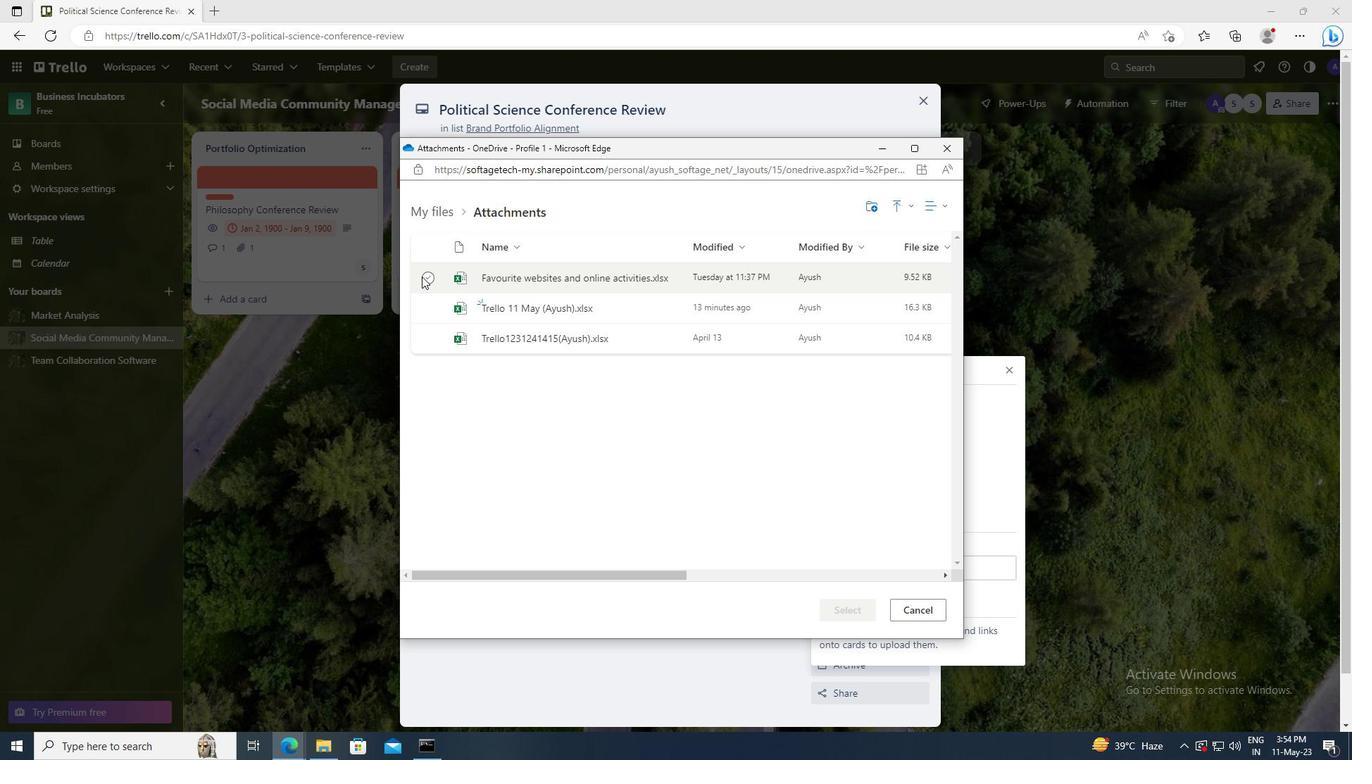 
Action: Mouse moved to (832, 611)
Screenshot: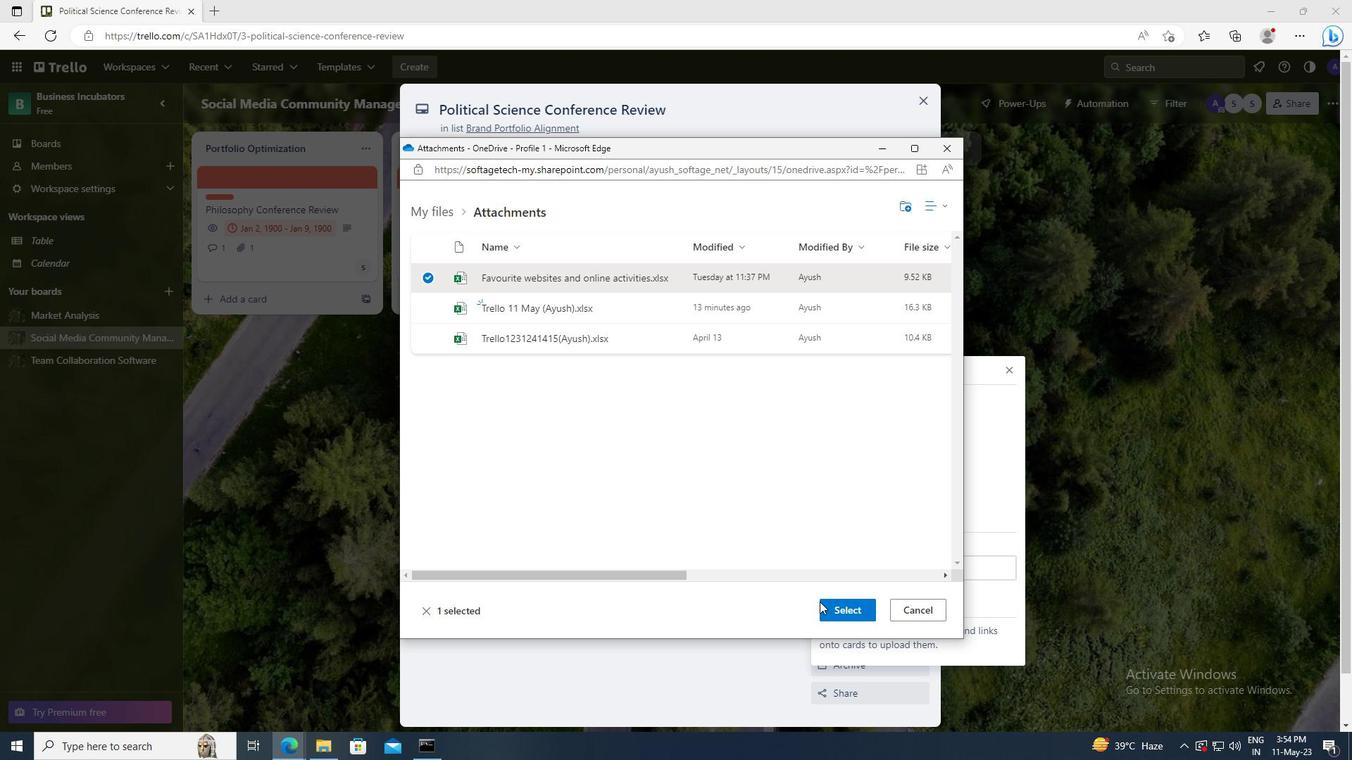 
Action: Mouse pressed left at (832, 611)
Screenshot: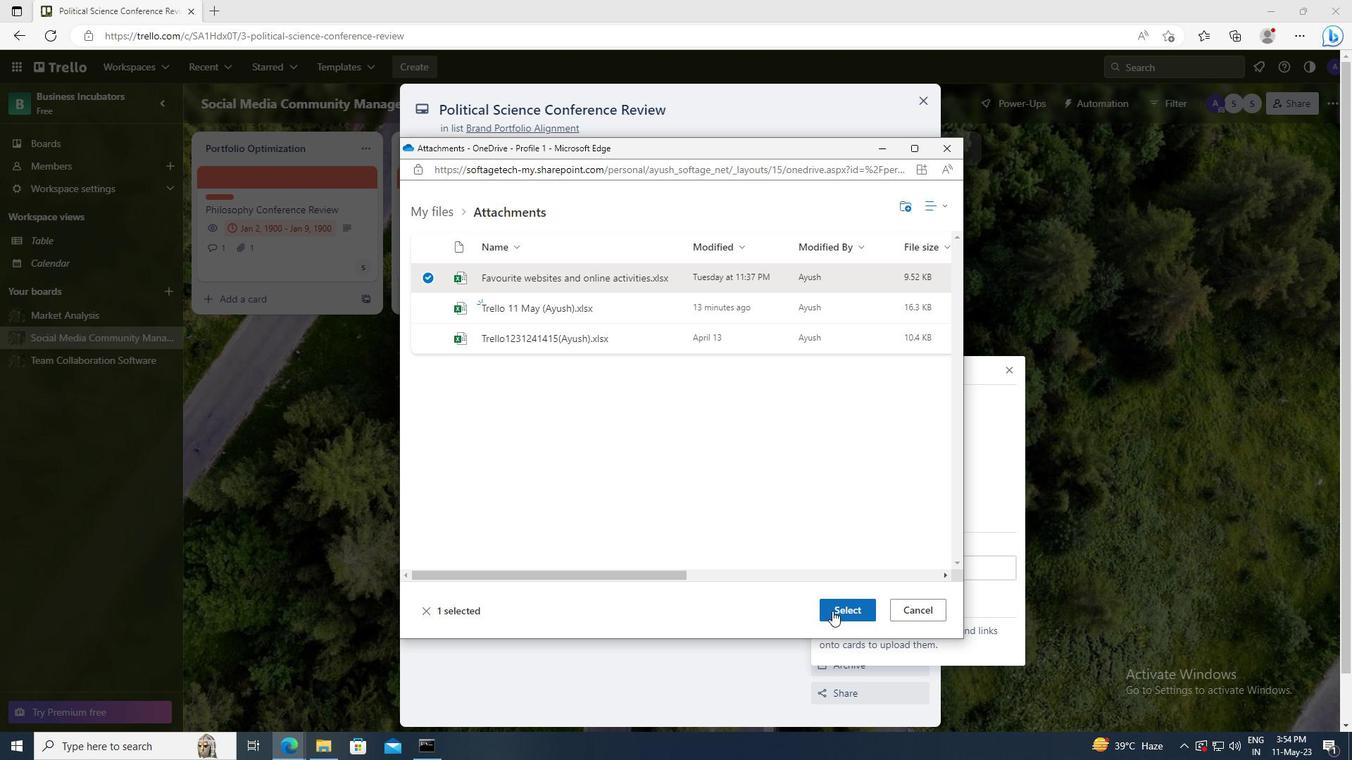 
Action: Mouse moved to (857, 373)
Screenshot: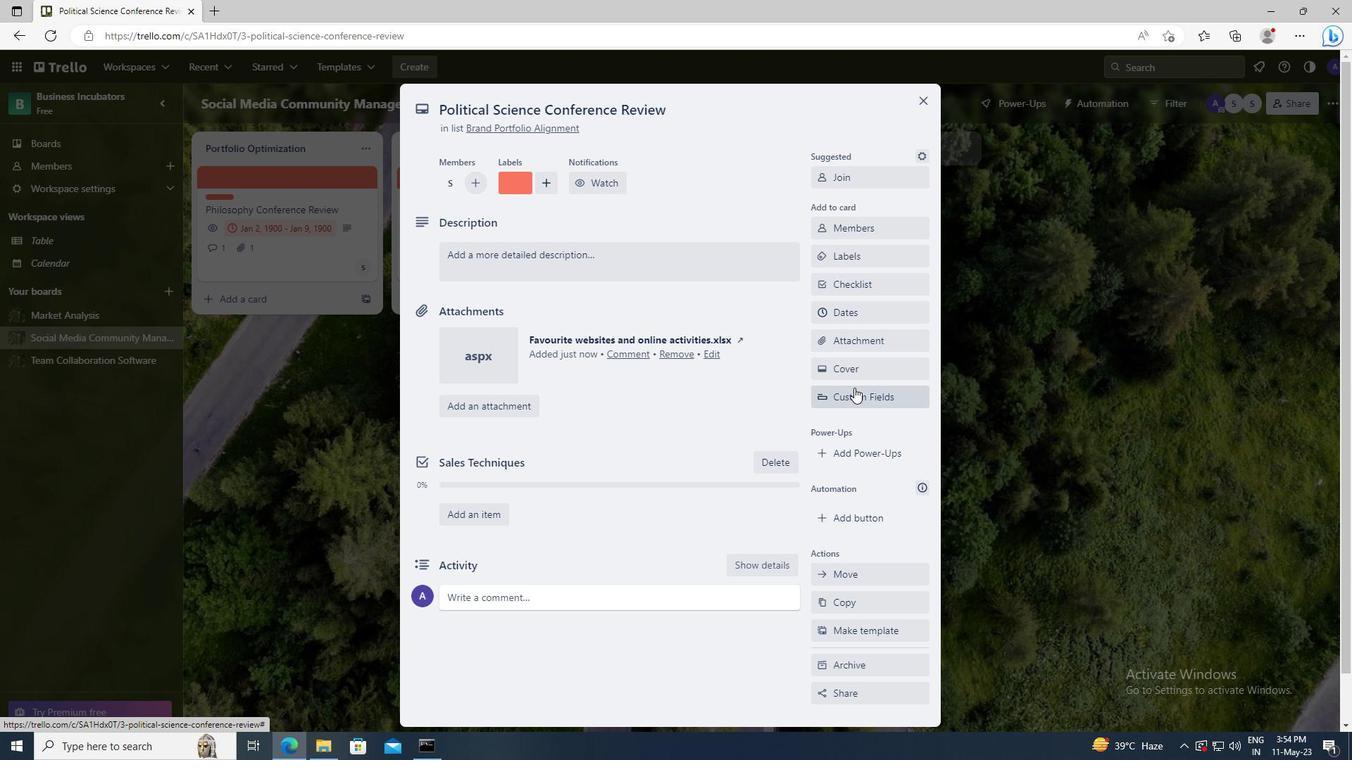 
Action: Mouse pressed left at (857, 373)
Screenshot: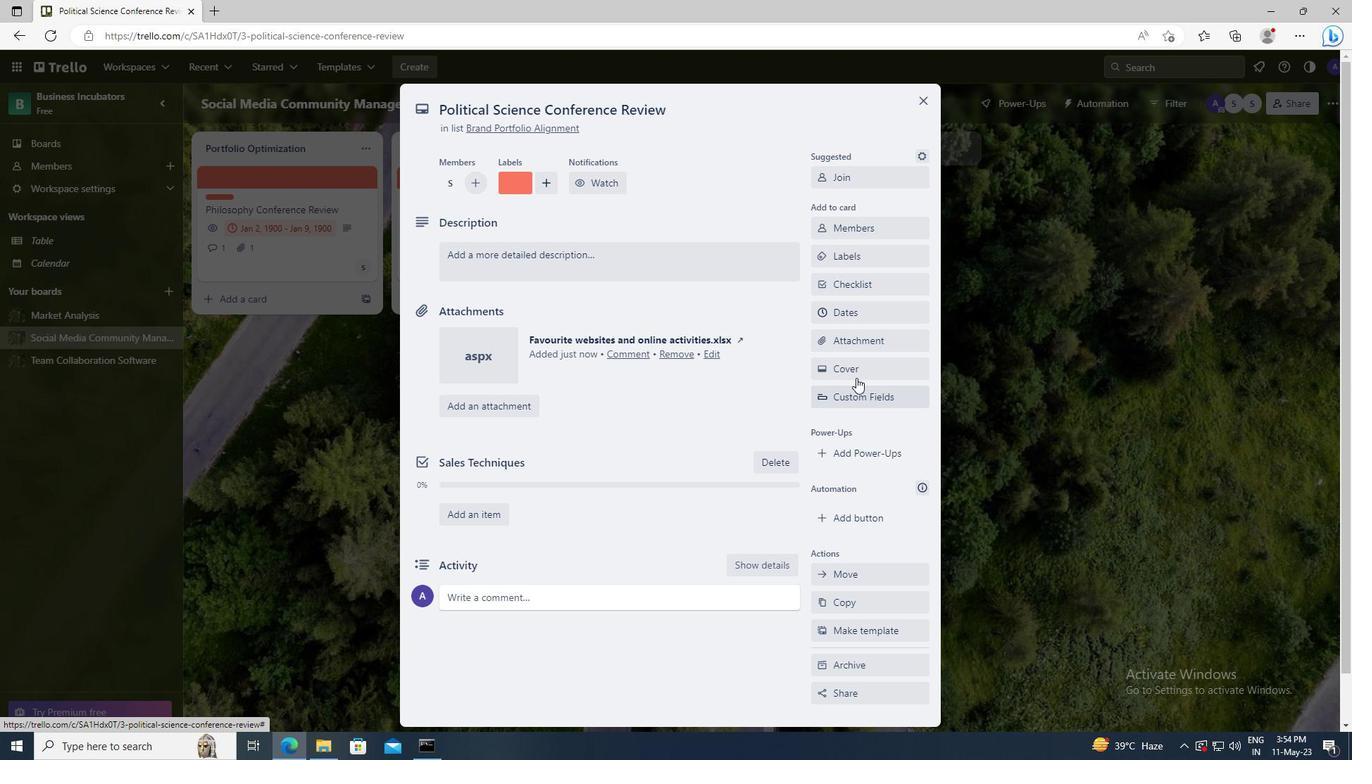 
Action: Mouse moved to (959, 442)
Screenshot: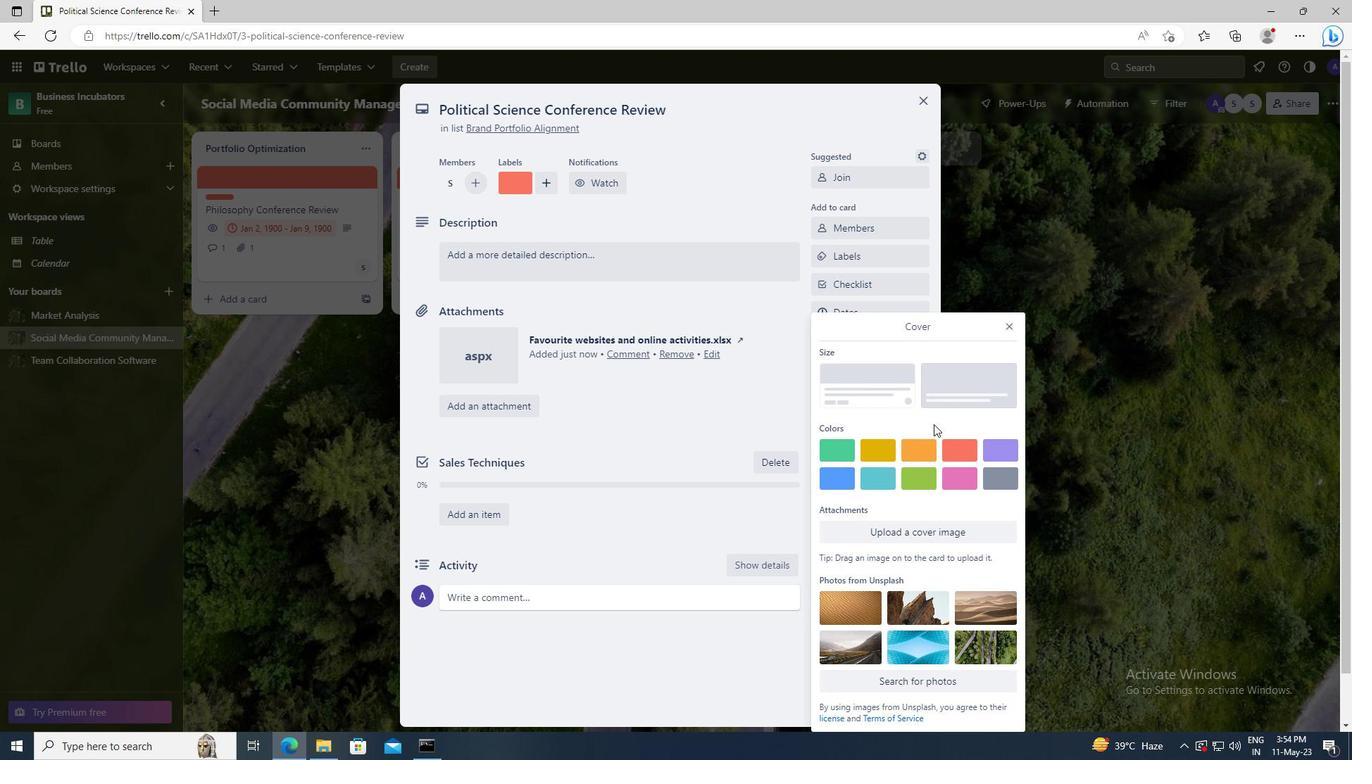 
Action: Mouse pressed left at (959, 442)
Screenshot: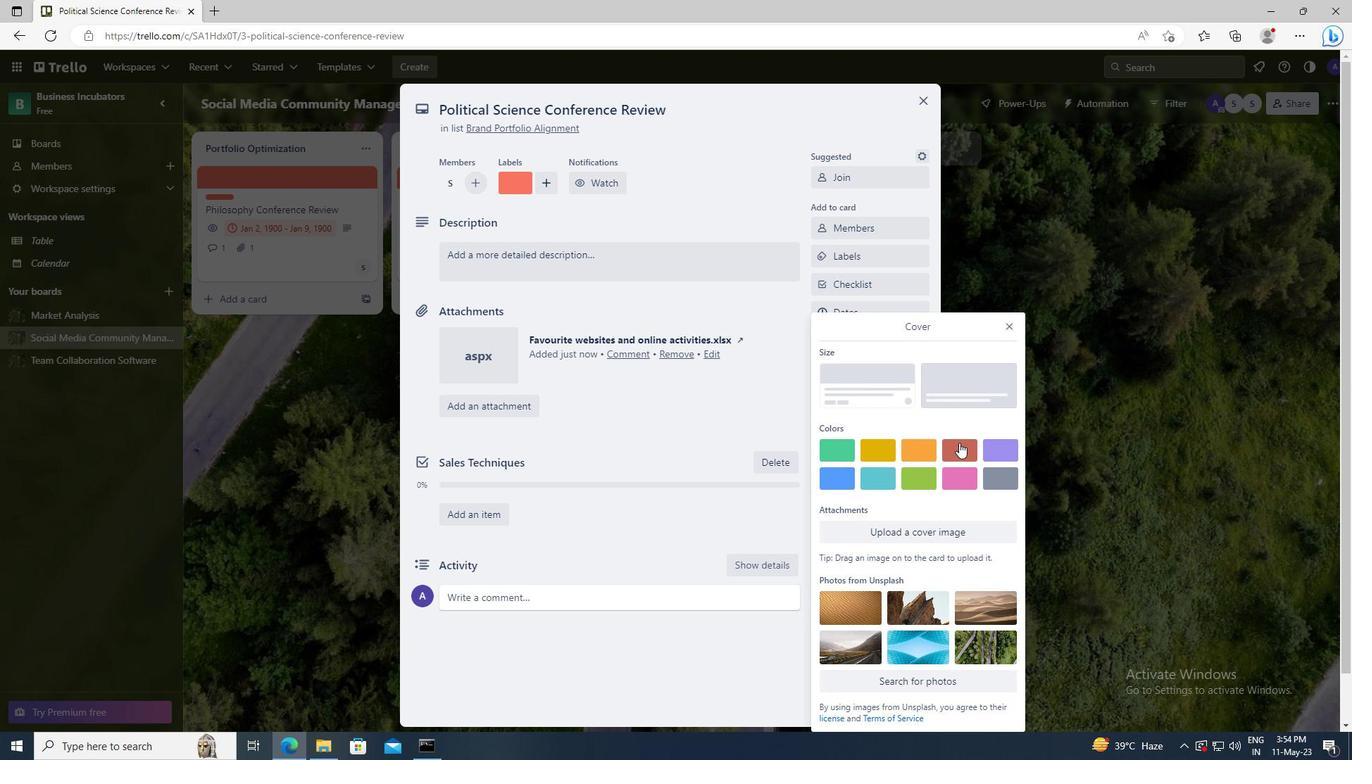 
Action: Mouse moved to (1009, 300)
Screenshot: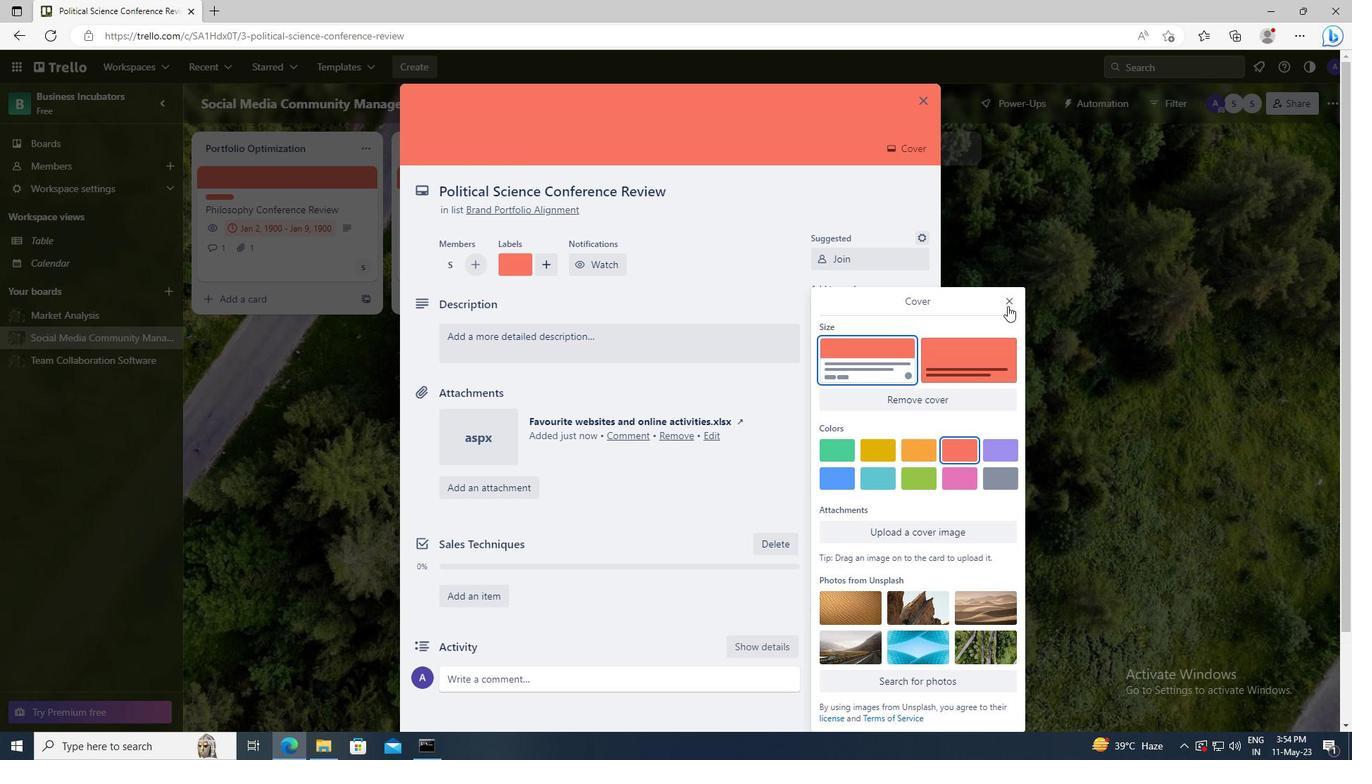 
Action: Mouse pressed left at (1009, 300)
Screenshot: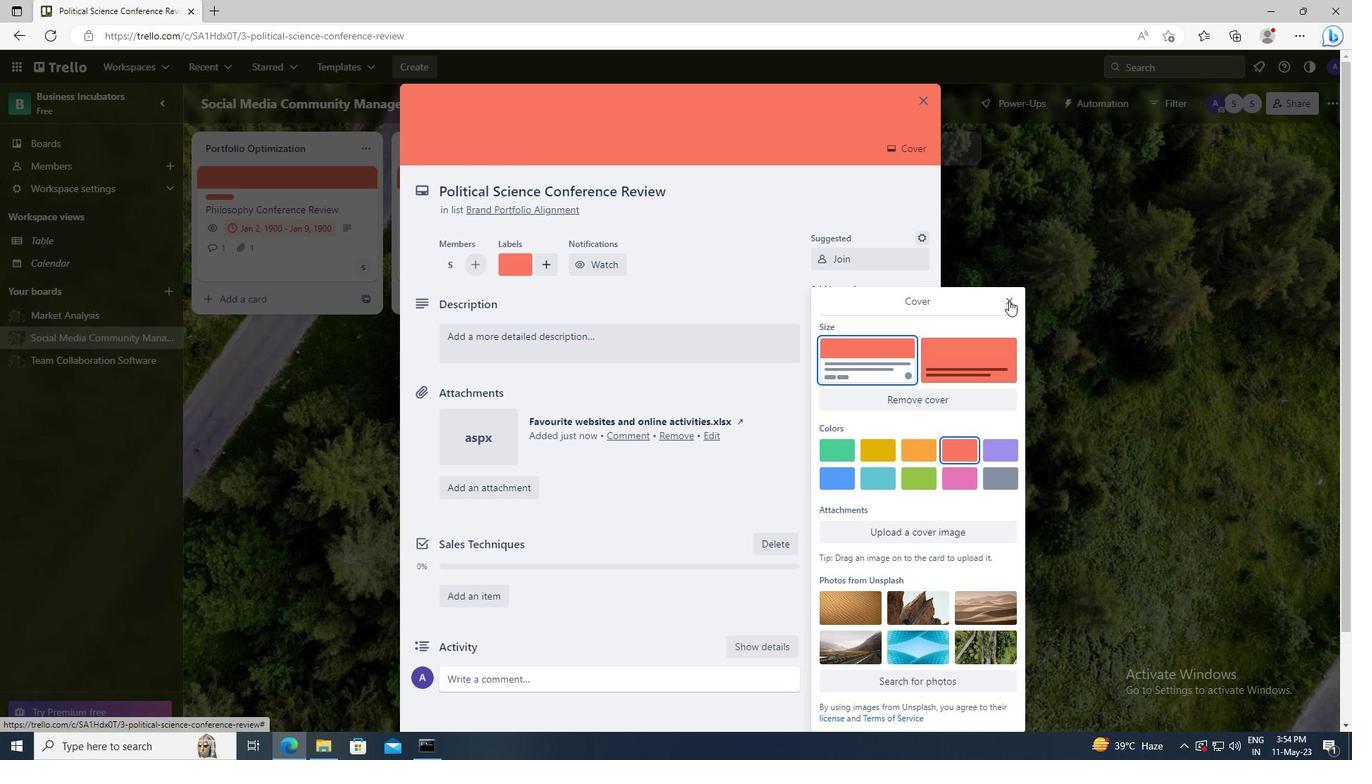 
Action: Mouse moved to (604, 349)
Screenshot: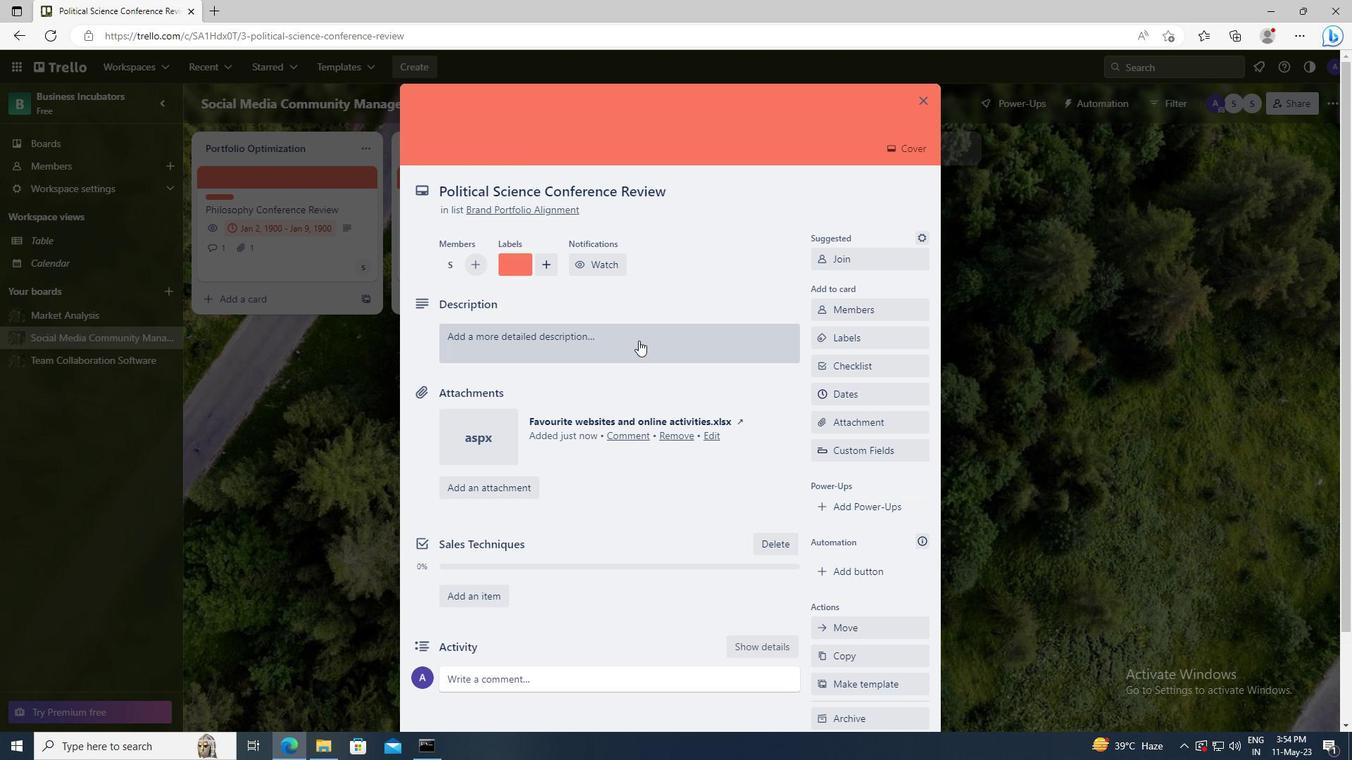 
Action: Mouse pressed left at (604, 349)
Screenshot: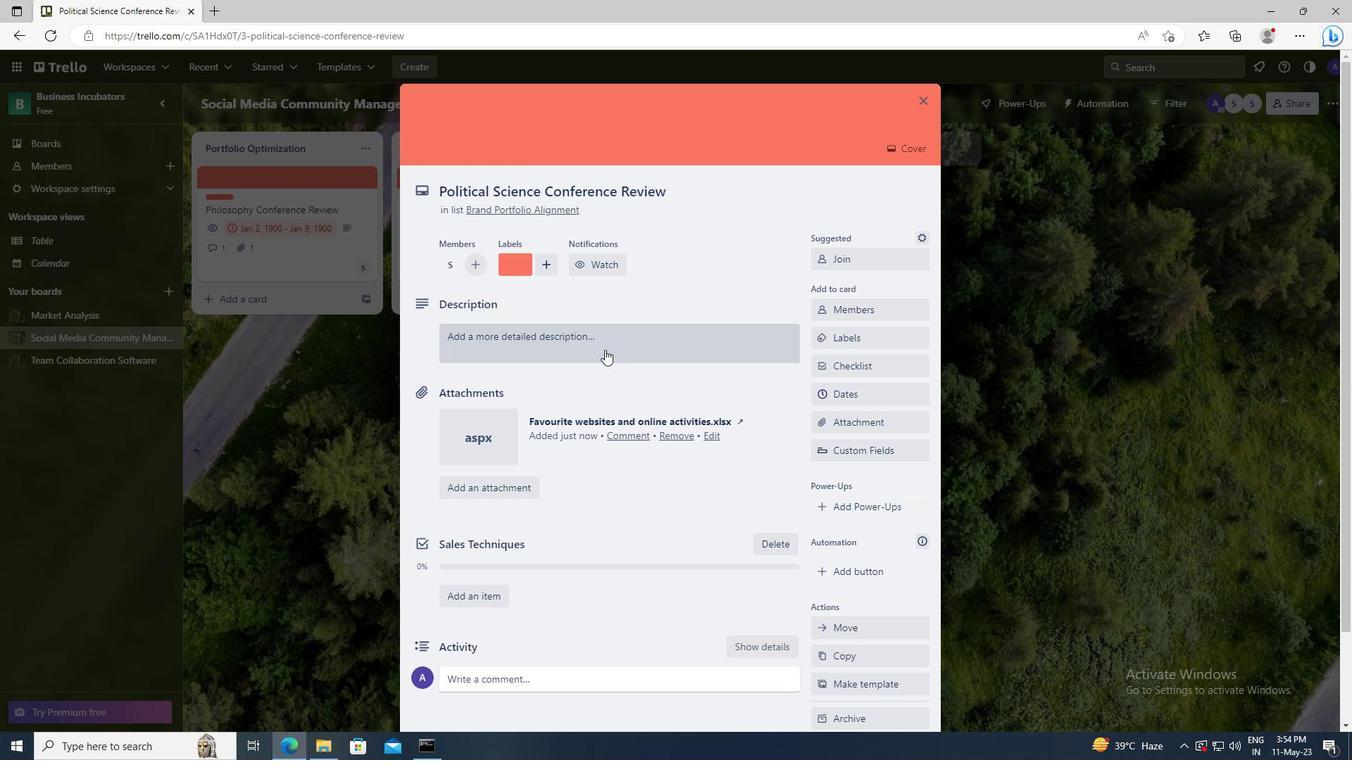 
Action: Key pressed <Key.shift>CONDUCT<Key.space>TEAM<Key.space>TRAINING<Key.space>SESSION<Key.space>ON<Key.space>DELEGATION<Key.space>AND<Key.space>EMPOWERMENT
Screenshot: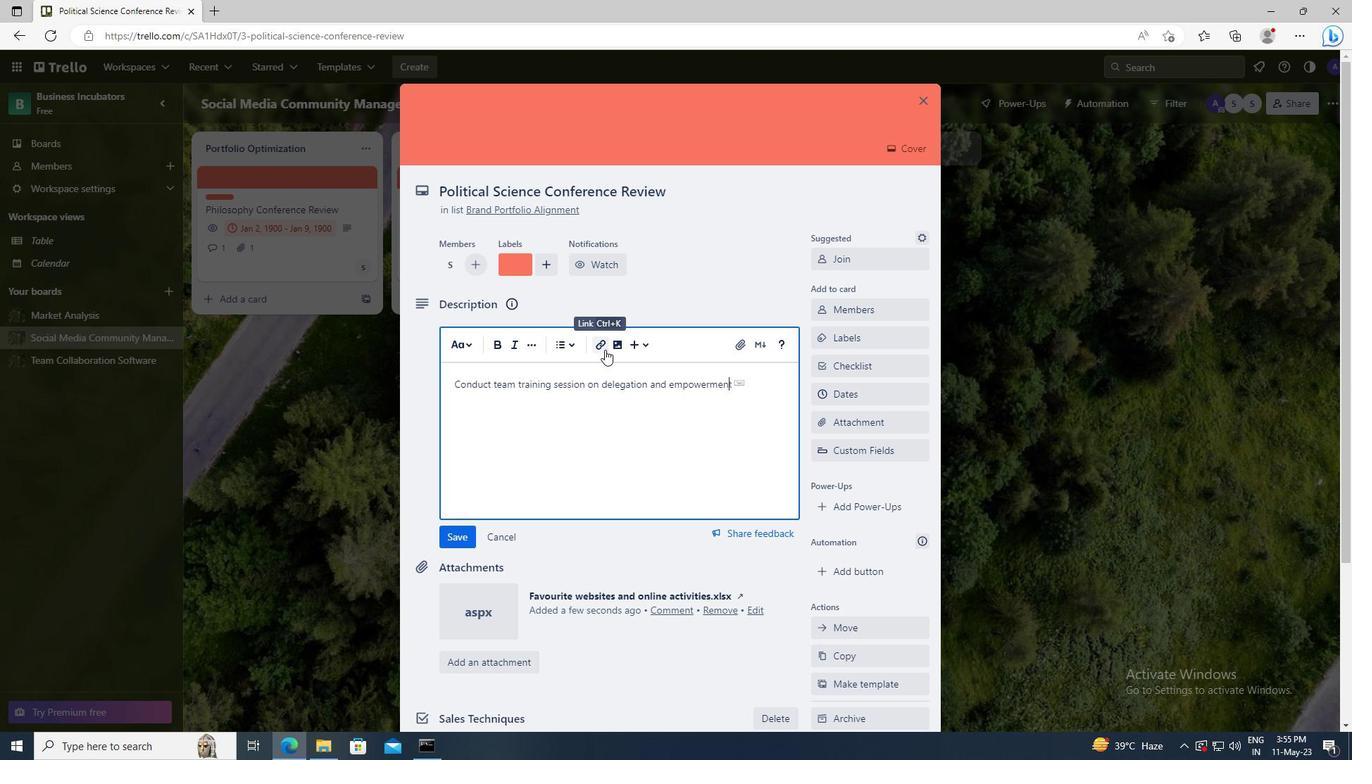 
Action: Mouse moved to (461, 534)
Screenshot: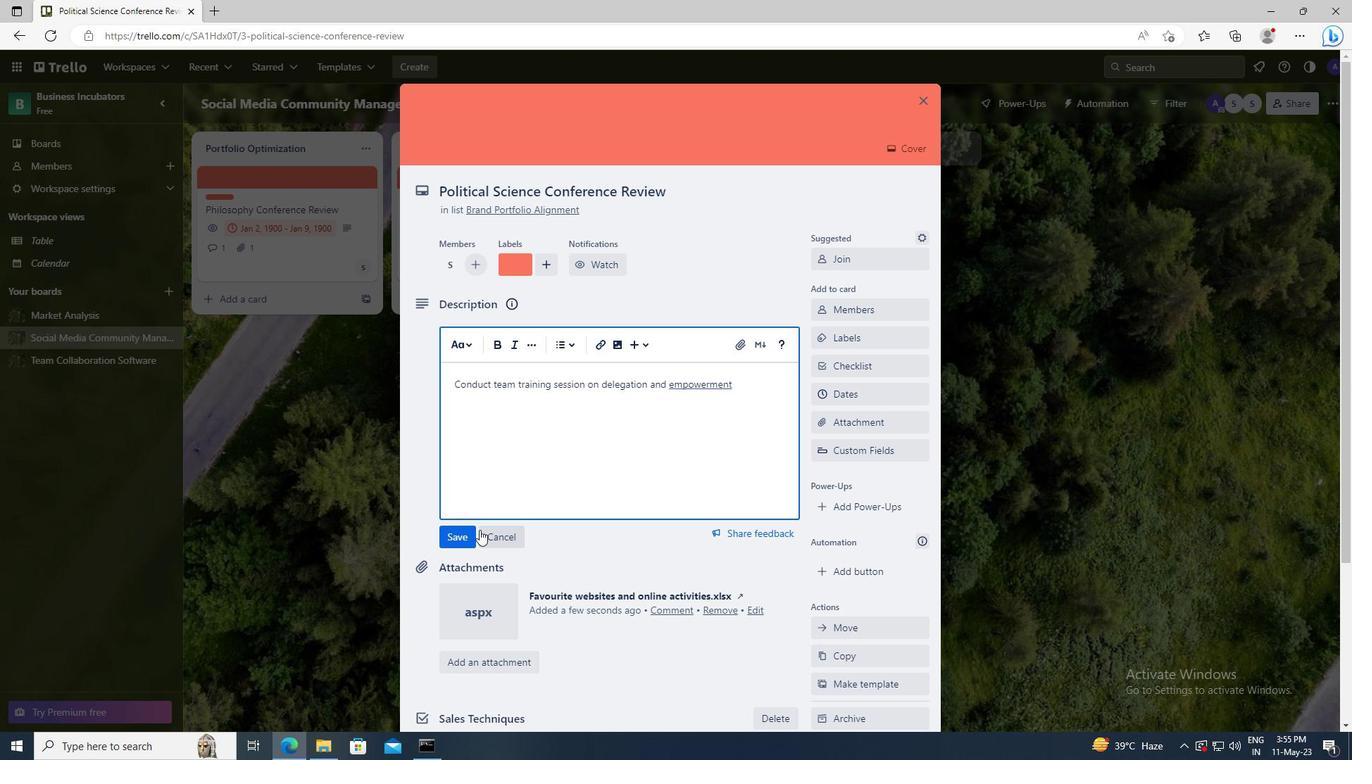 
Action: Mouse pressed left at (461, 534)
Screenshot: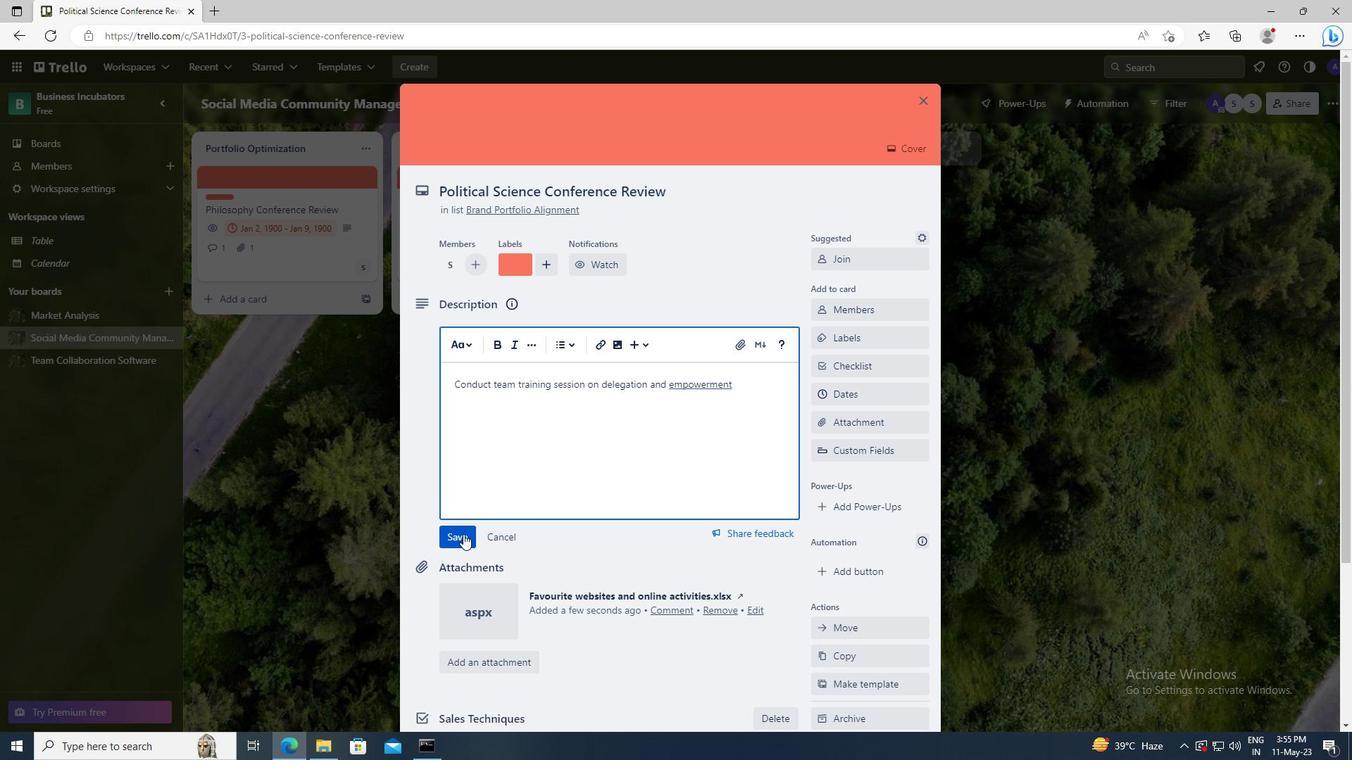 
Action: Mouse scrolled (461, 533) with delta (0, 0)
Screenshot: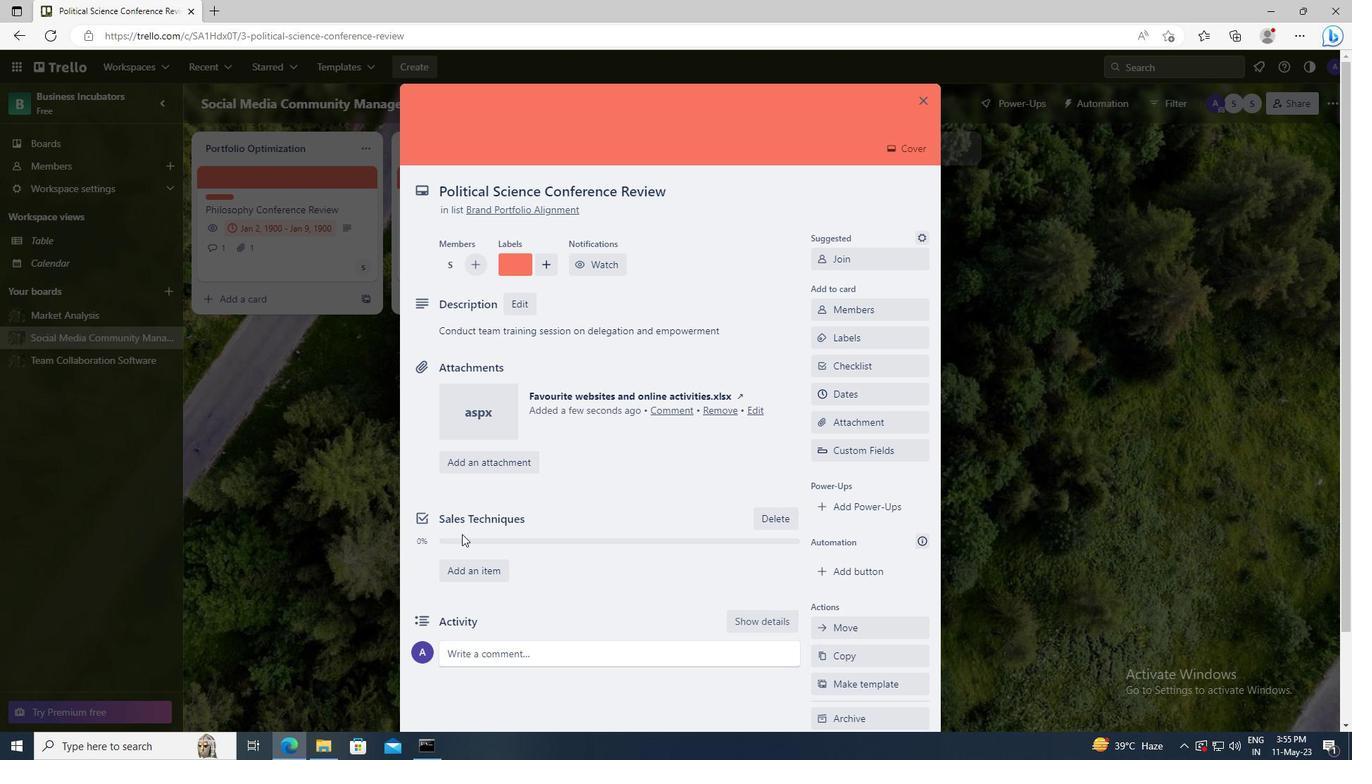 
Action: Mouse scrolled (461, 533) with delta (0, 0)
Screenshot: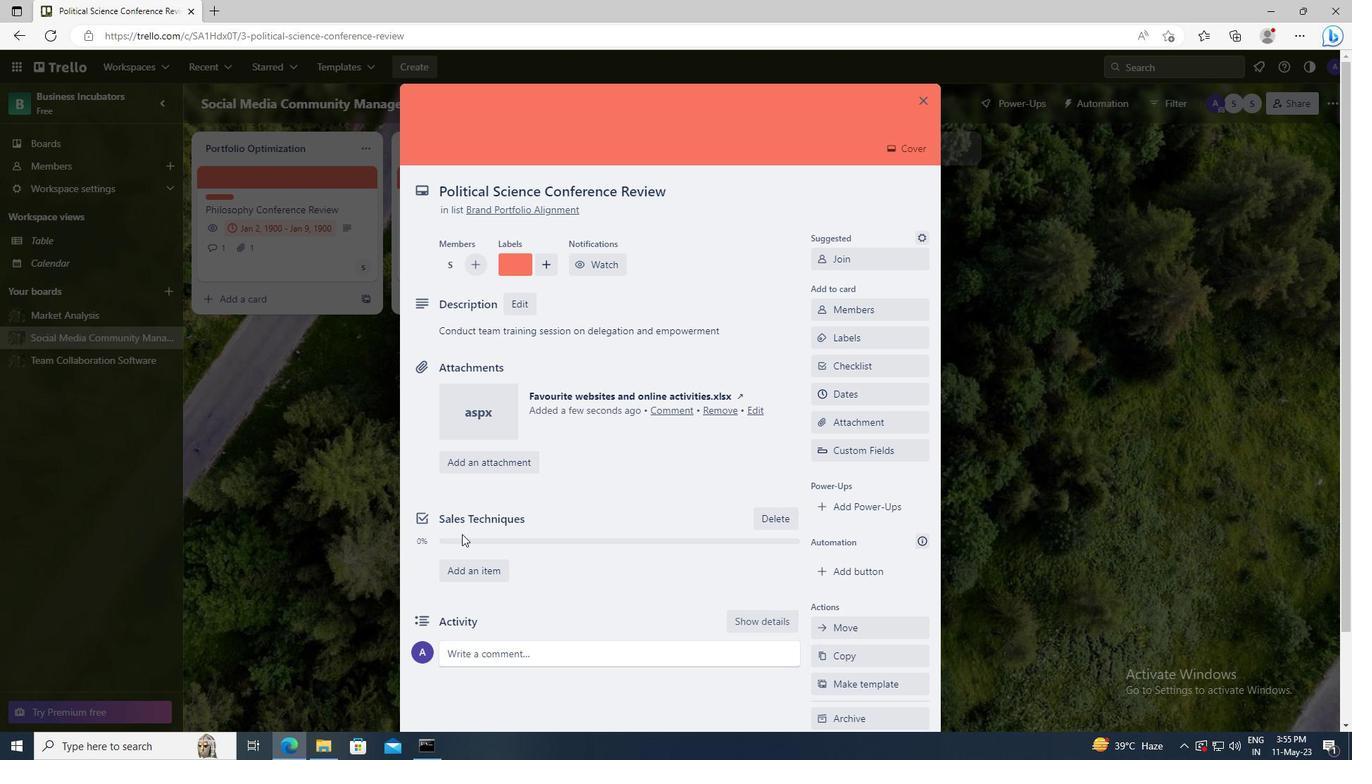 
Action: Mouse moved to (464, 552)
Screenshot: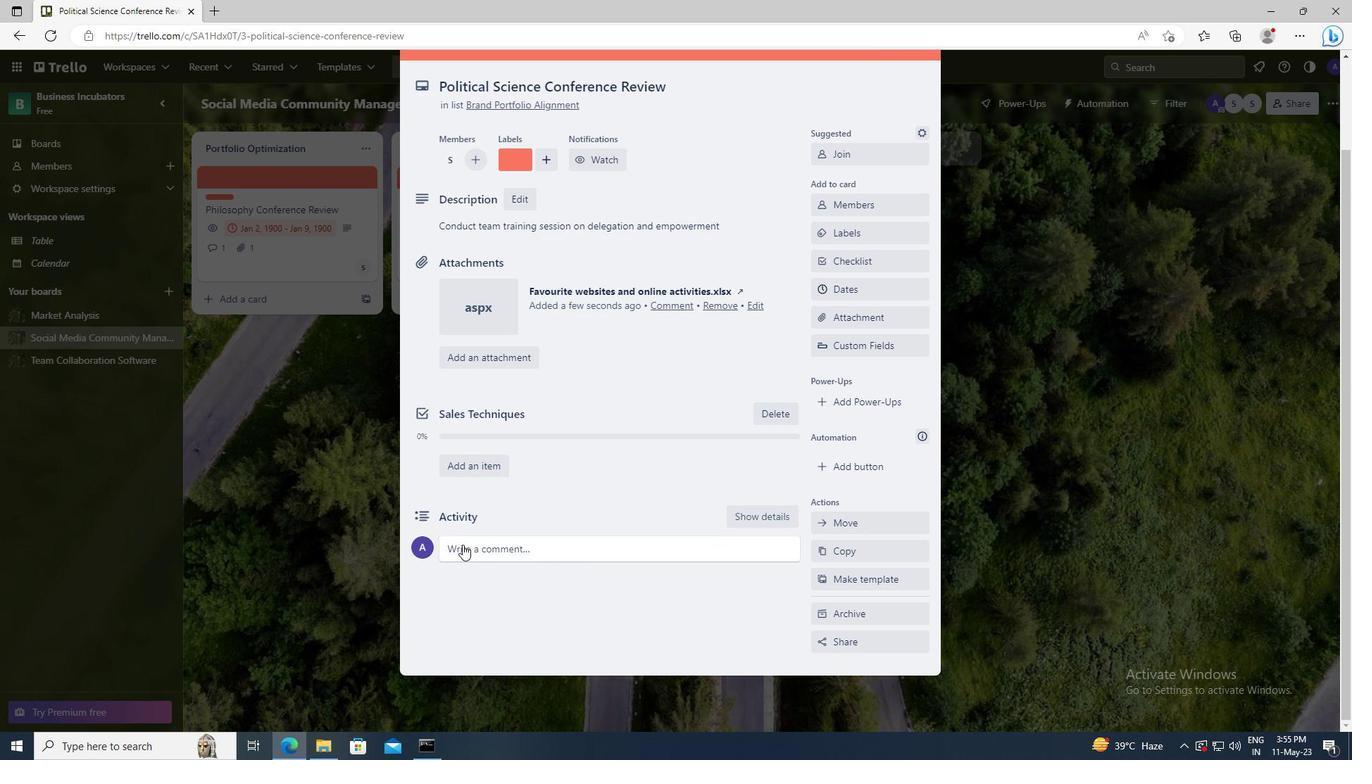 
Action: Mouse pressed left at (464, 552)
Screenshot: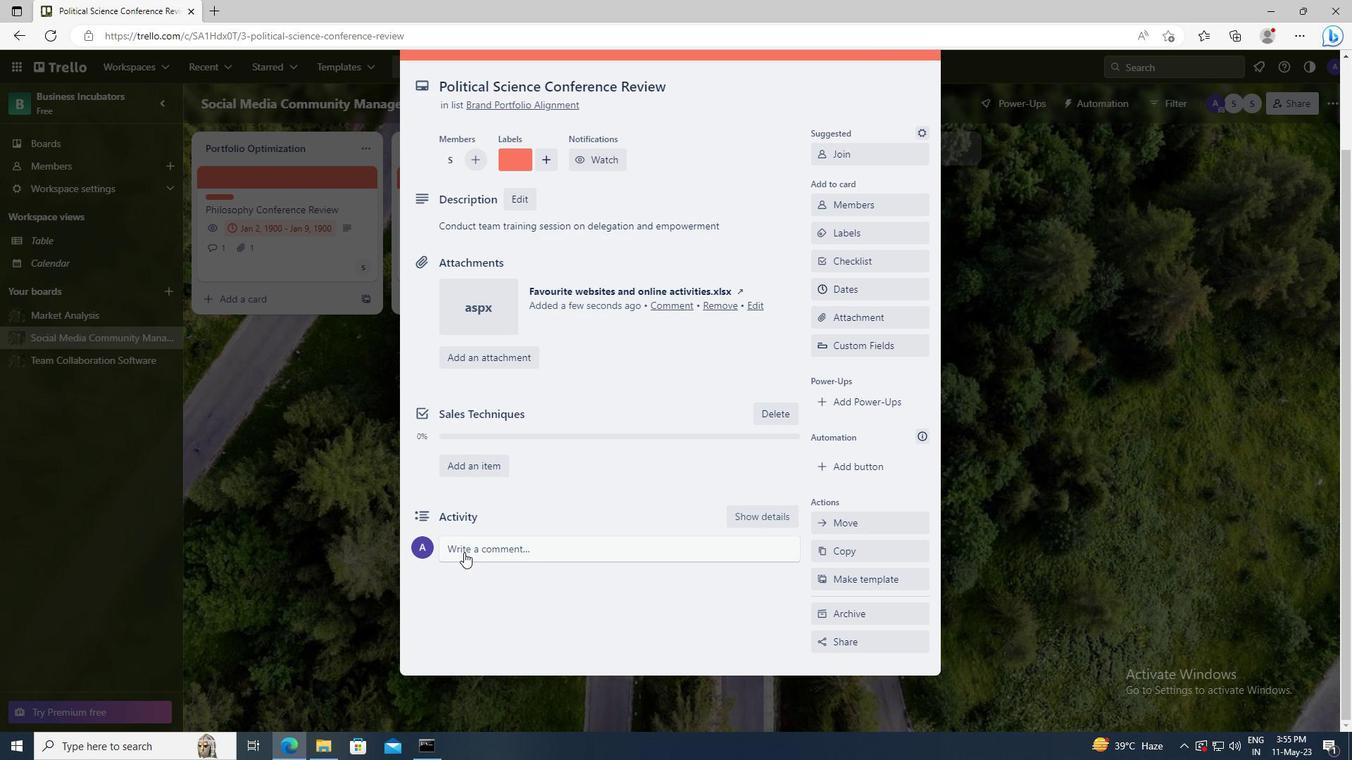 
Action: Key pressed <Key.shift>LET<Key.space>US<Key.space>MAKE<Key.space>SURE<Key.space>WE<Key.space>HAVE<Key.space>A<Key.space>CLEAR<Key.space>UNDERSTANDING<Key.space>OF<Key.space>THE<Key.space>OBJECTIVES<Key.space>AND<Key.space>REQUIREMENTS<Key.space>OF<Key.space>THIS<Key.space>TASK<Key.space>BEFORE<Key.space>GETTING<Key.space>STARTED.
Screenshot: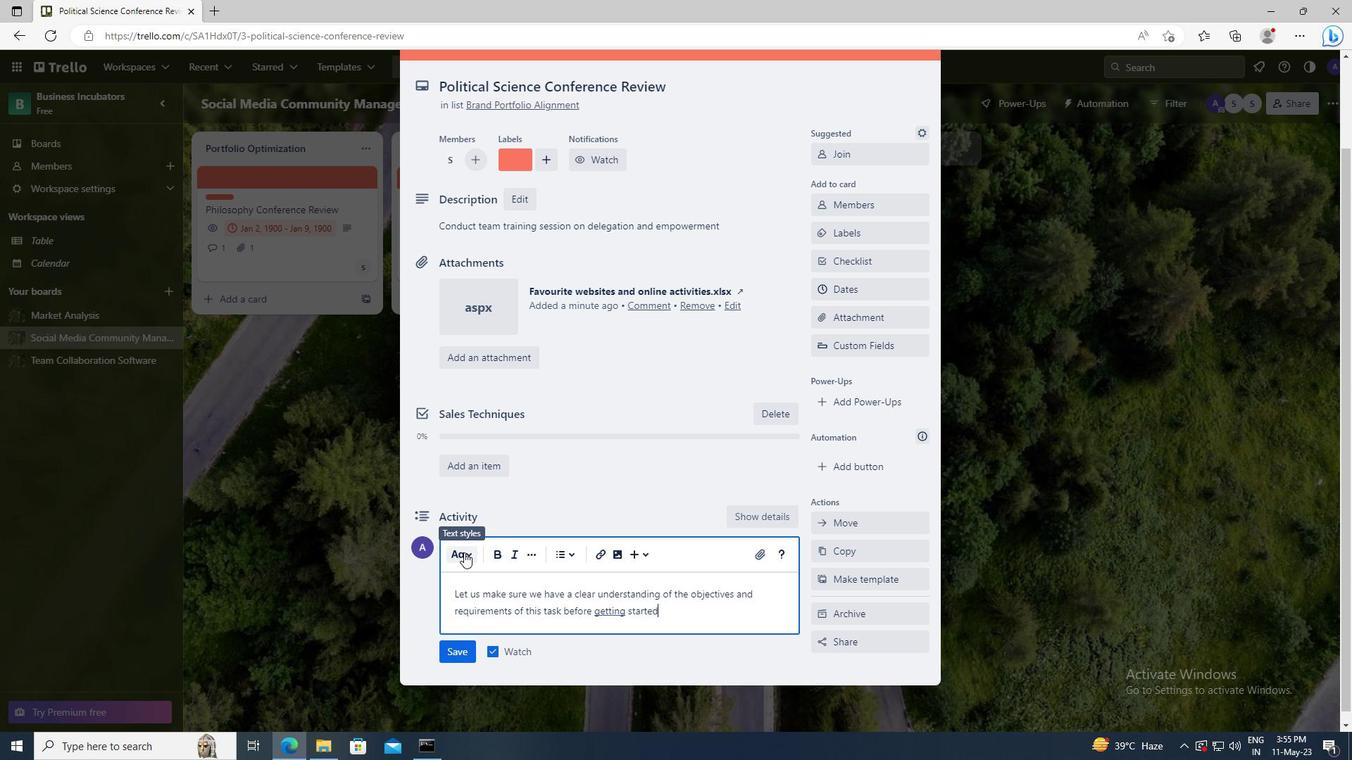 
Action: Mouse moved to (459, 647)
Screenshot: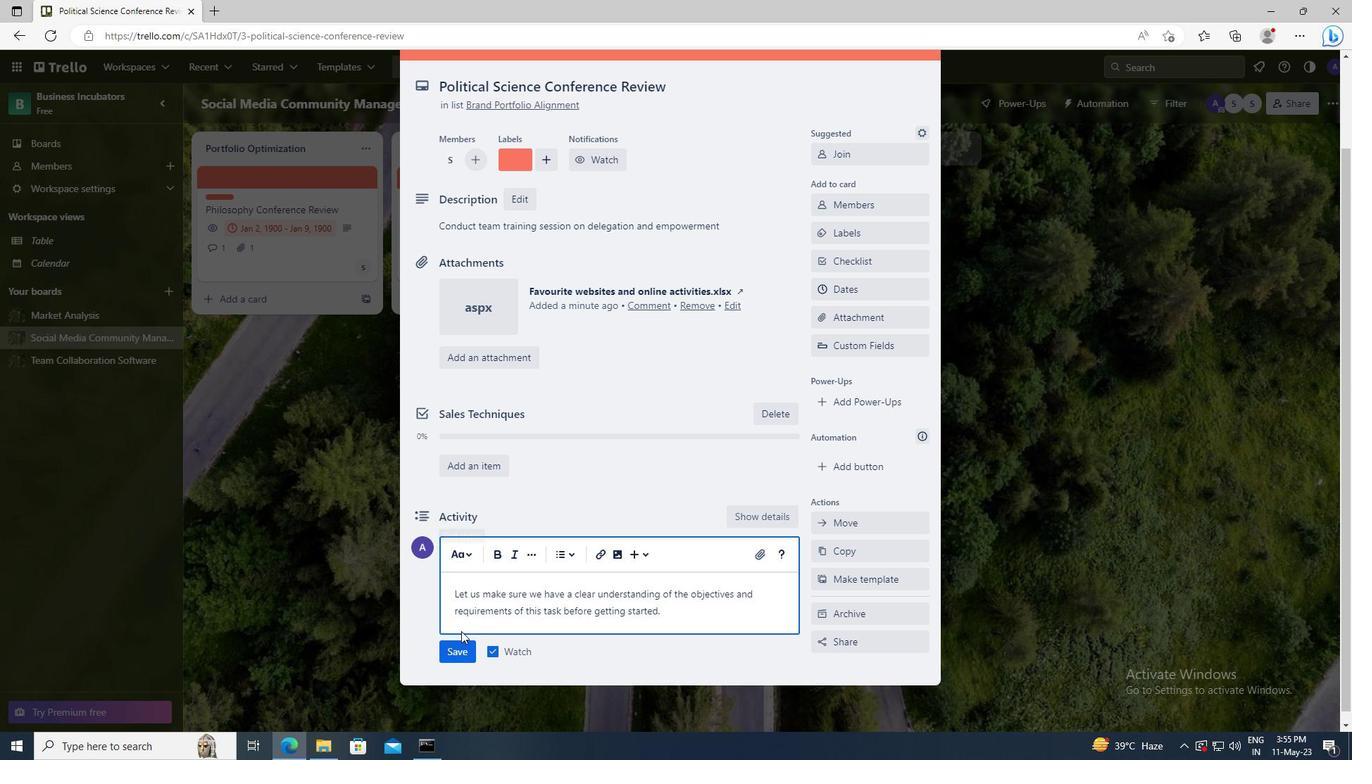 
Action: Mouse pressed left at (459, 647)
Screenshot: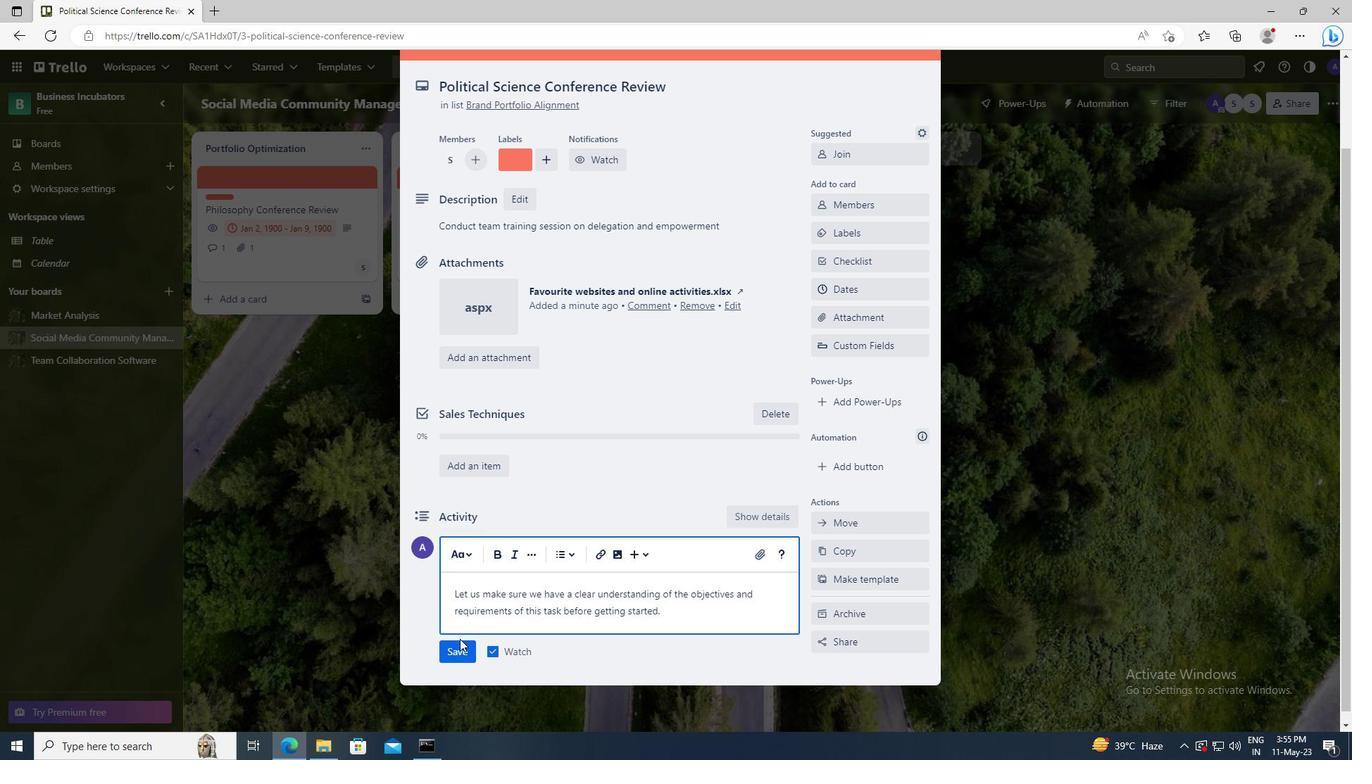 
Action: Mouse moved to (825, 292)
Screenshot: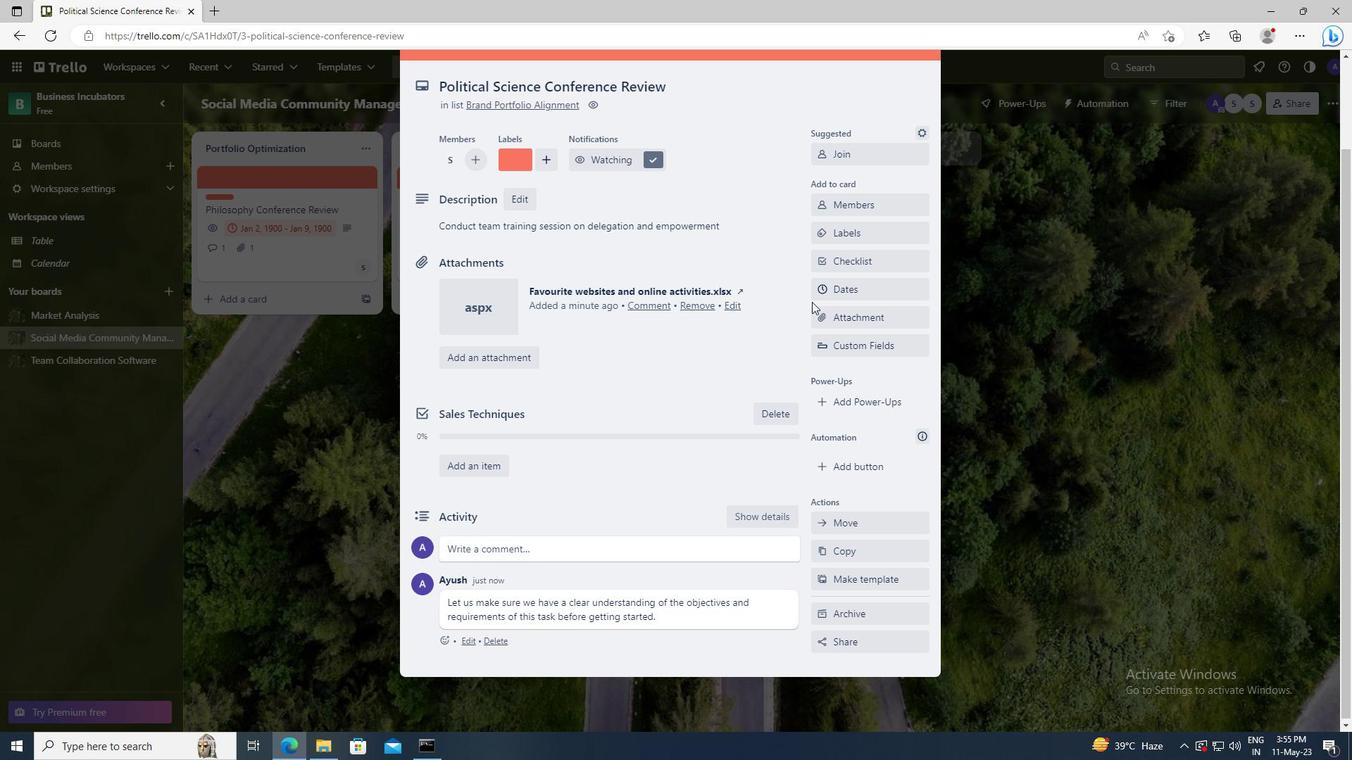 
Action: Mouse pressed left at (825, 292)
Screenshot: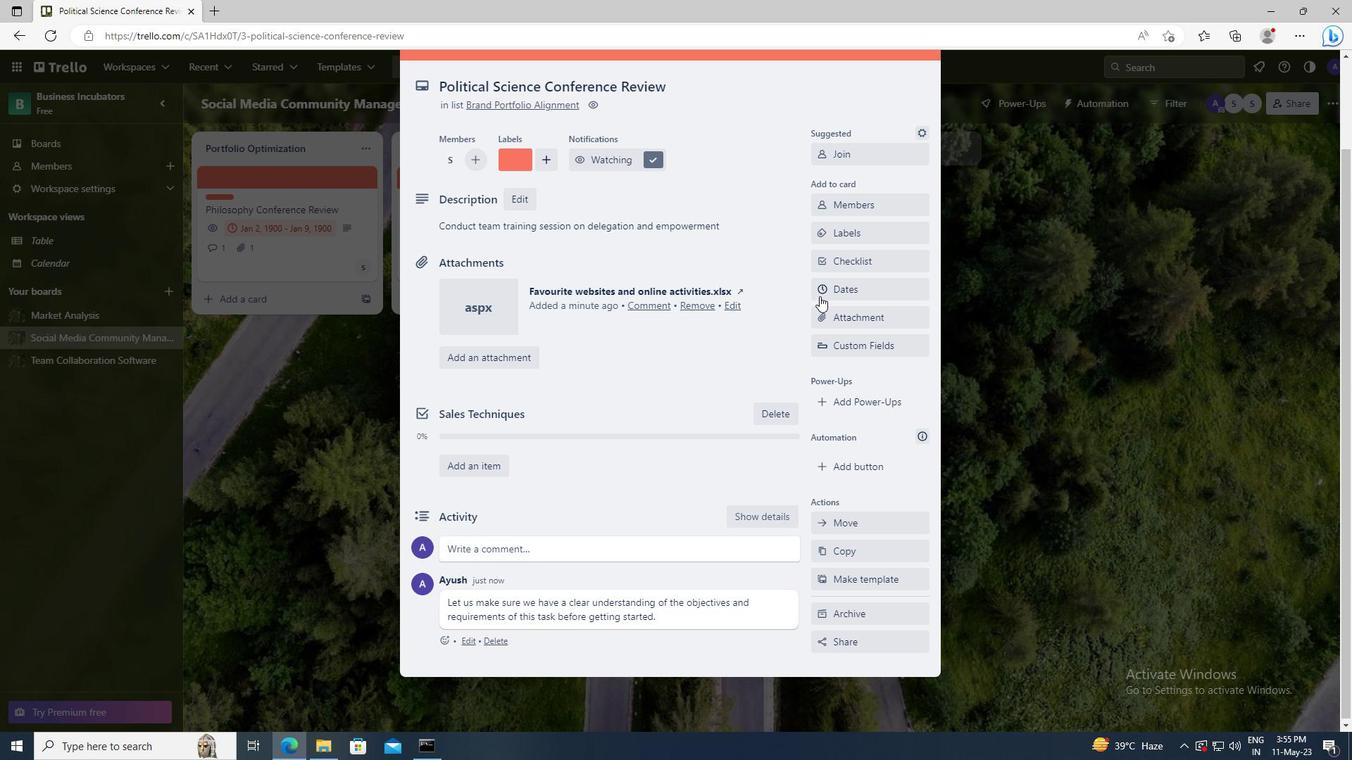 
Action: Mouse moved to (826, 355)
Screenshot: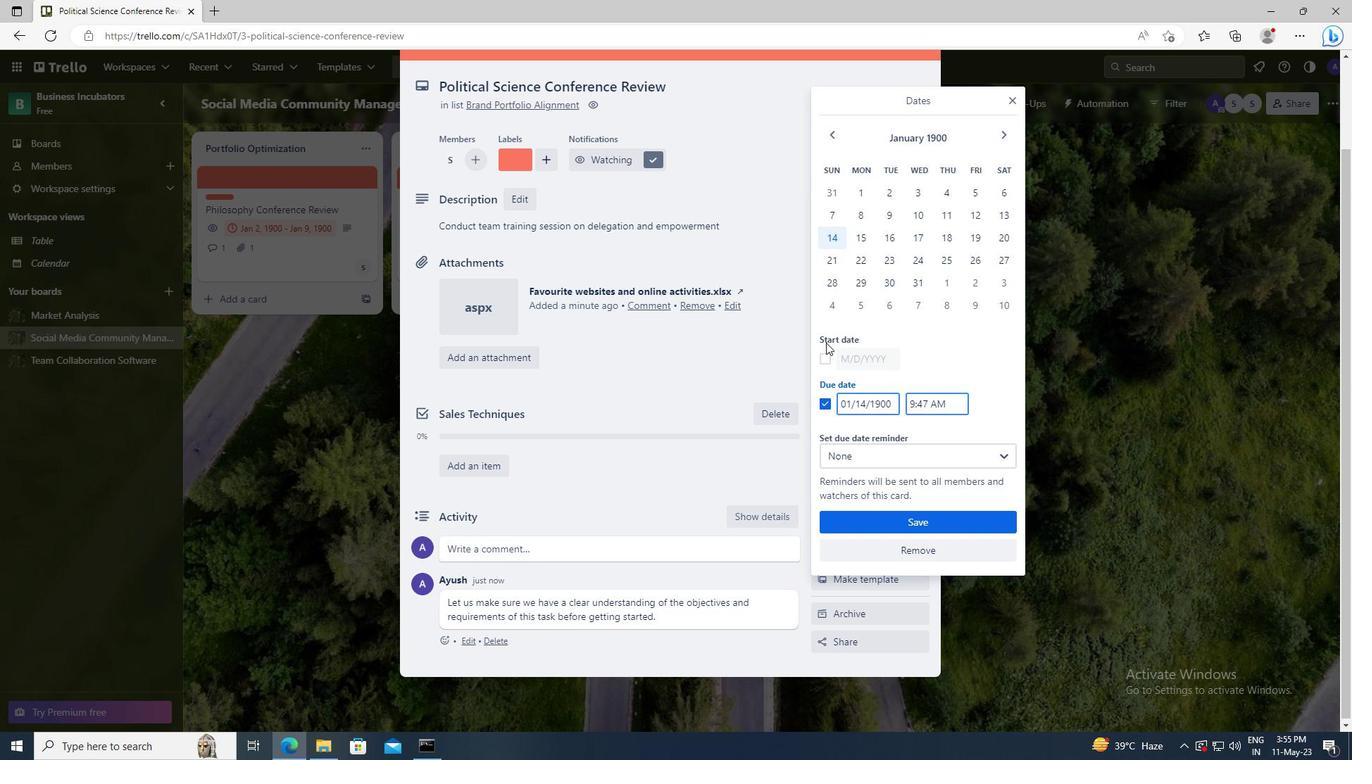 
Action: Mouse pressed left at (826, 355)
Screenshot: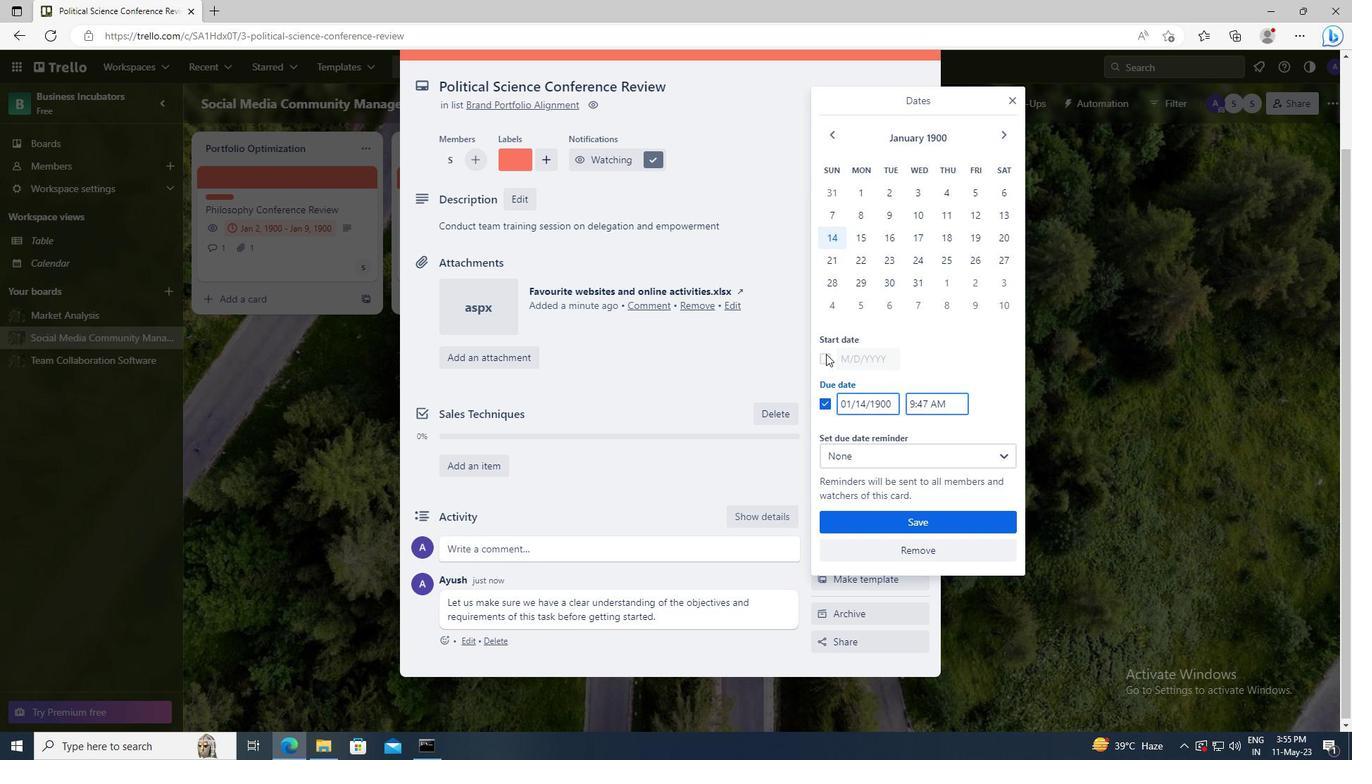 
Action: Mouse moved to (892, 359)
Screenshot: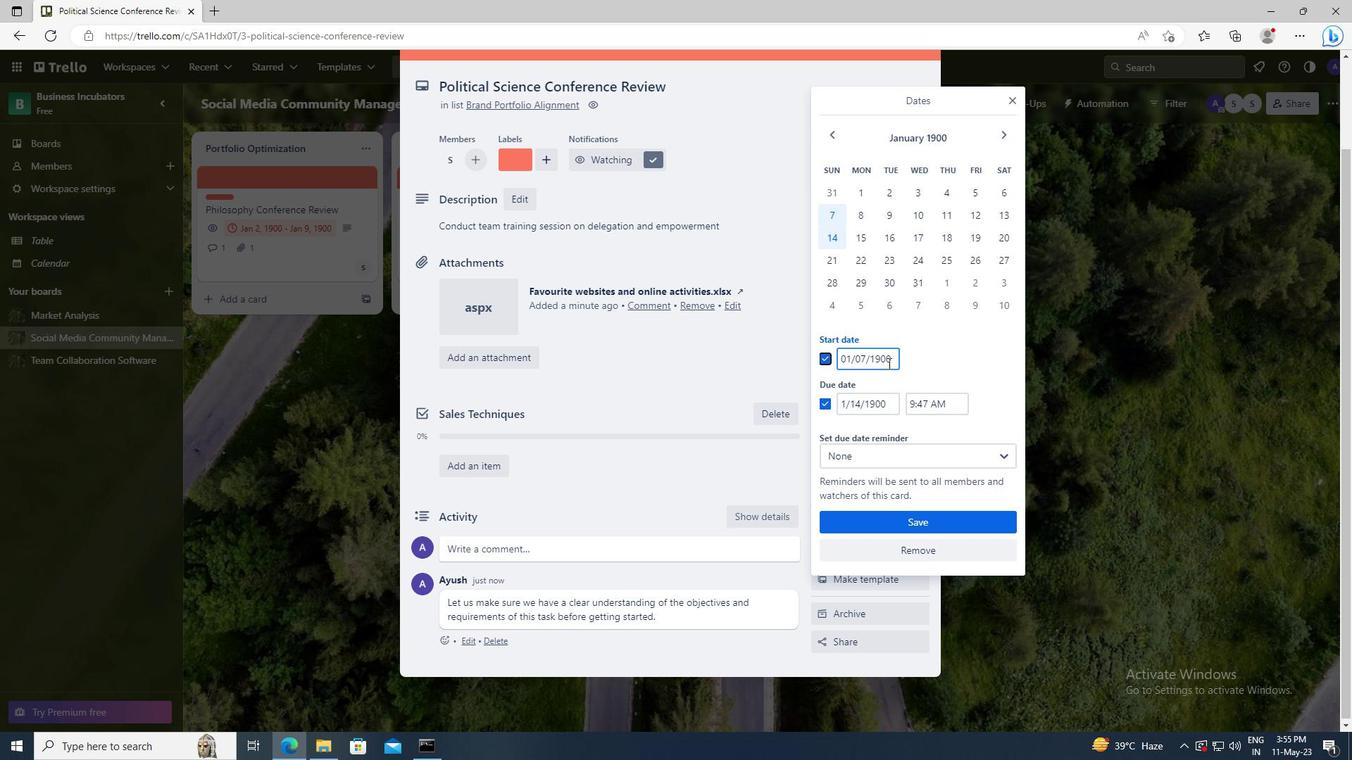 
Action: Mouse pressed left at (892, 359)
Screenshot: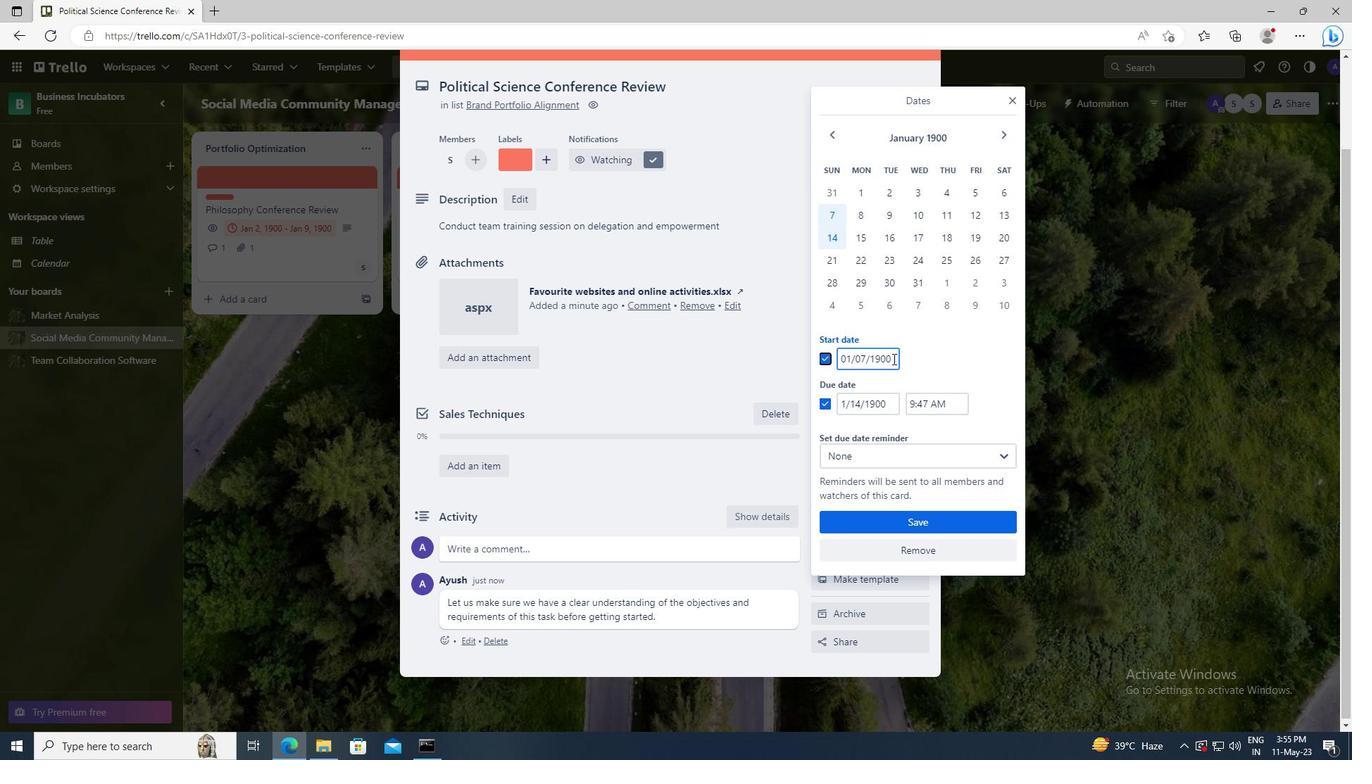 
Action: Key pressed <Key.left><Key.left><Key.left><Key.left><Key.left><Key.backspace>8
Screenshot: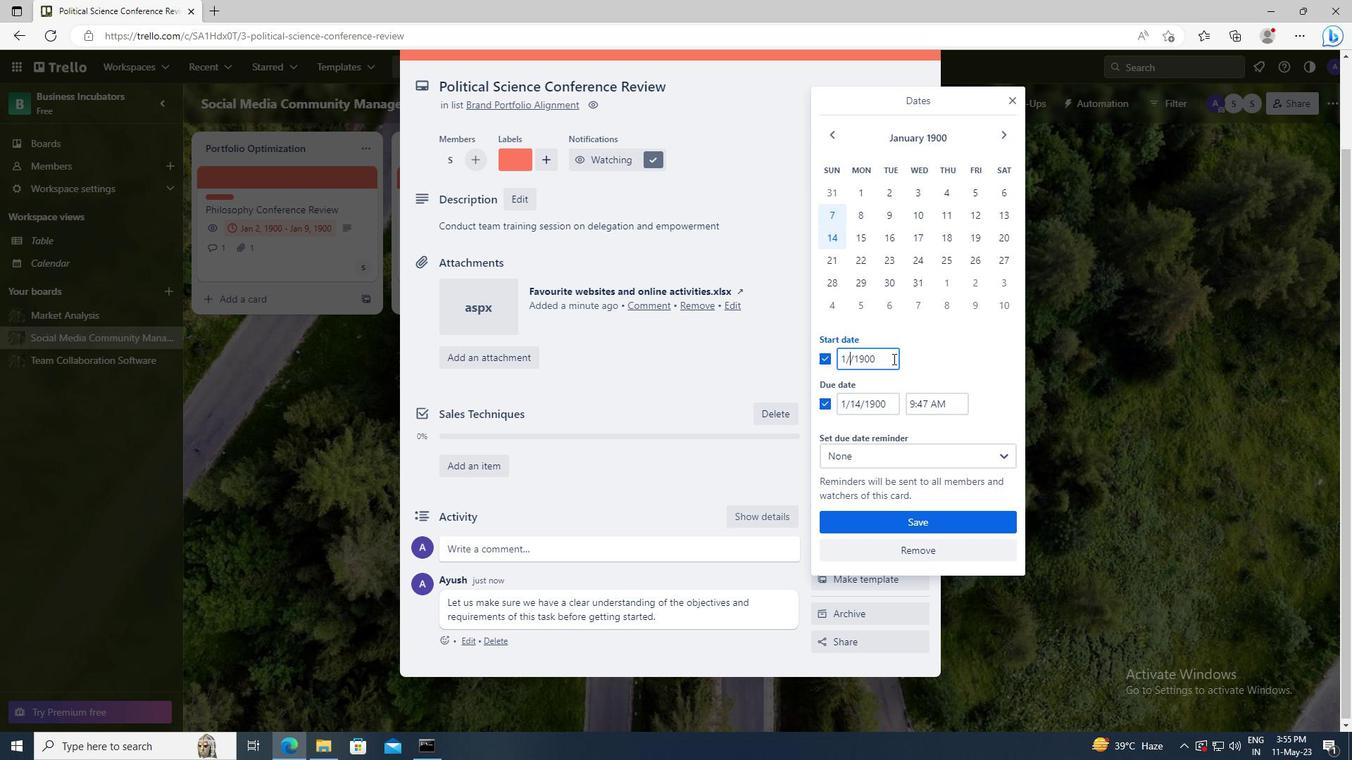 
Action: Mouse moved to (892, 399)
Screenshot: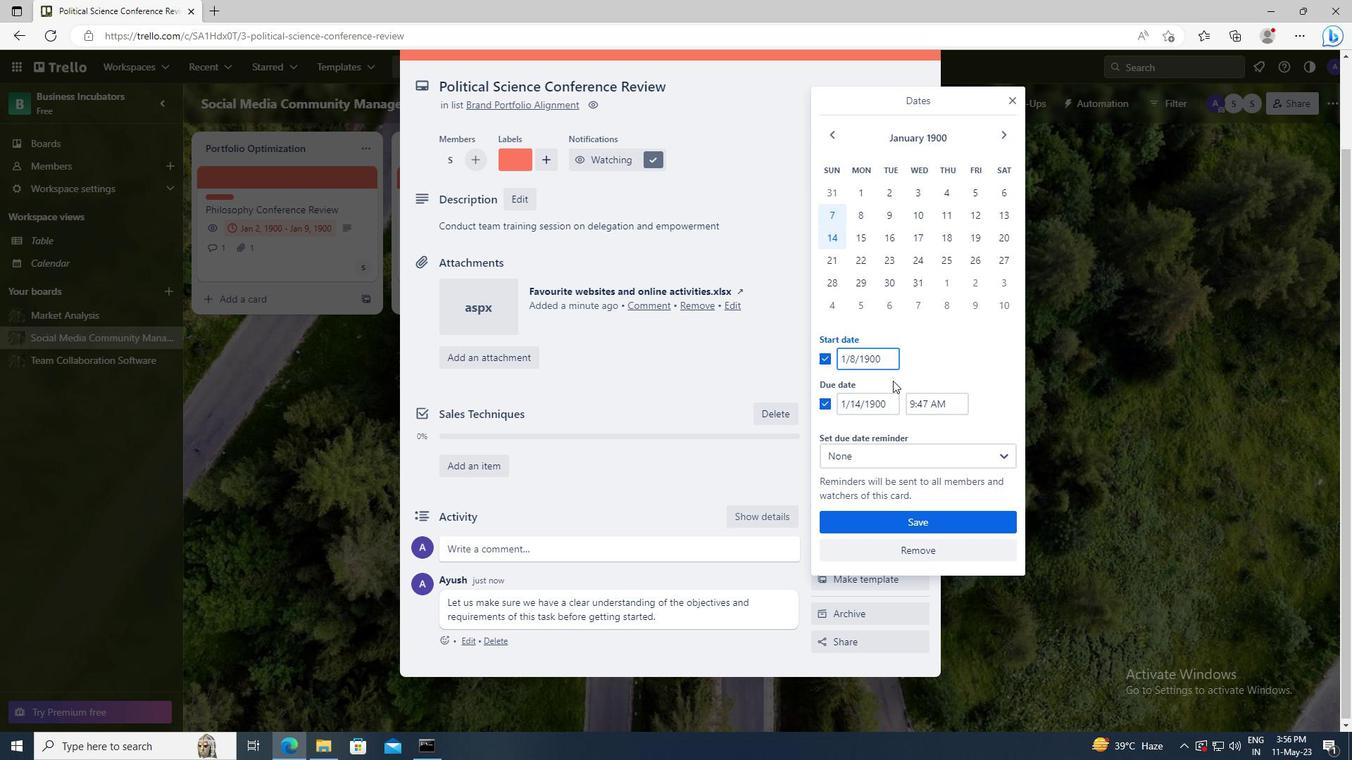 
Action: Mouse pressed left at (892, 399)
Screenshot: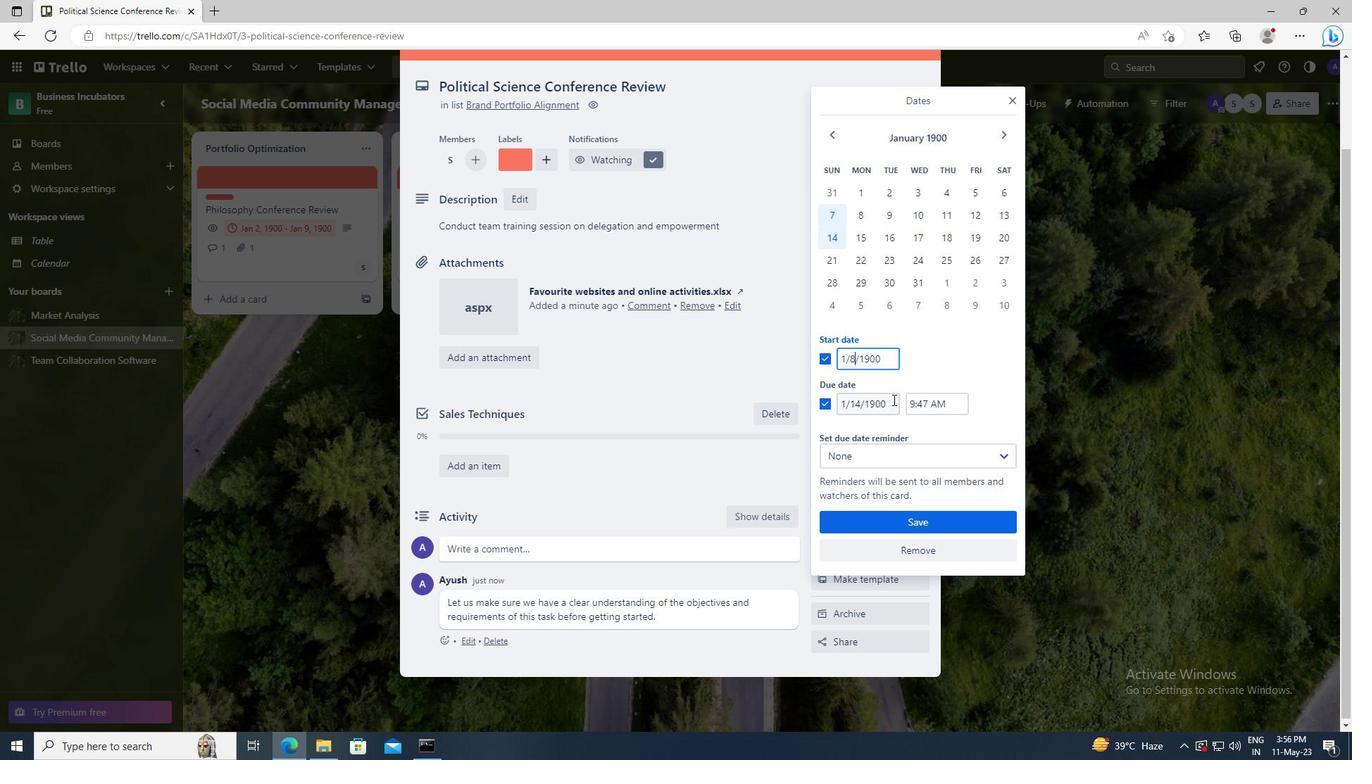 
Action: Key pressed <Key.left><Key.left><Key.left><Key.left><Key.left><Key.backspace><Key.backspace>15
Screenshot: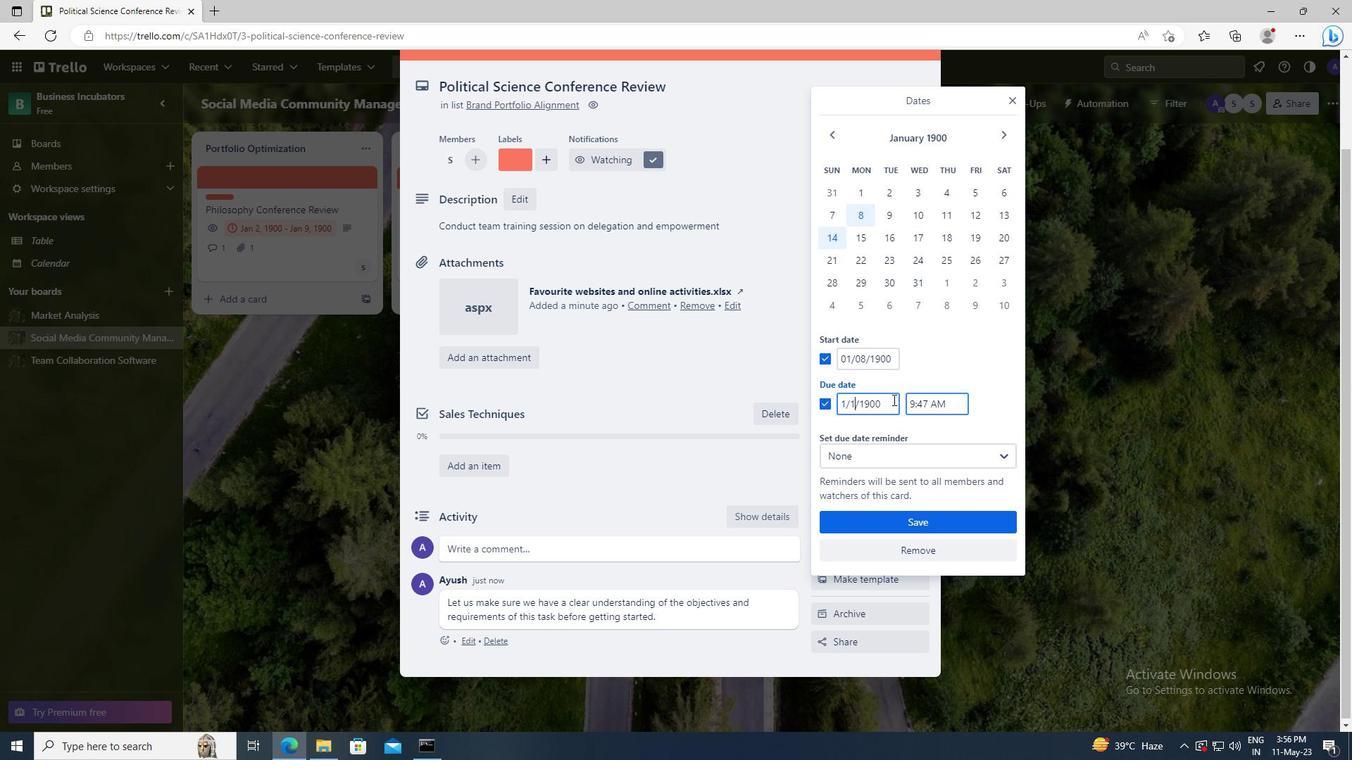
Action: Mouse moved to (897, 523)
Screenshot: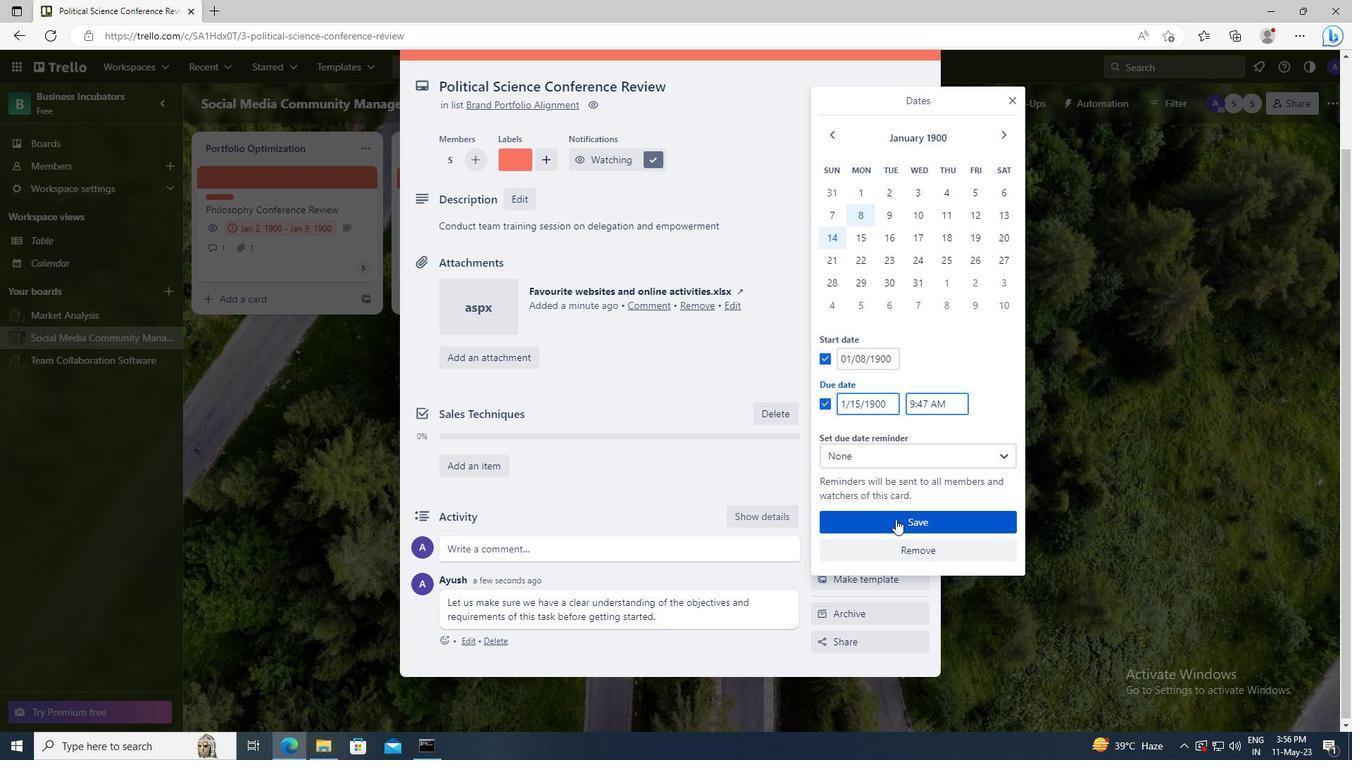 
Action: Mouse pressed left at (897, 523)
Screenshot: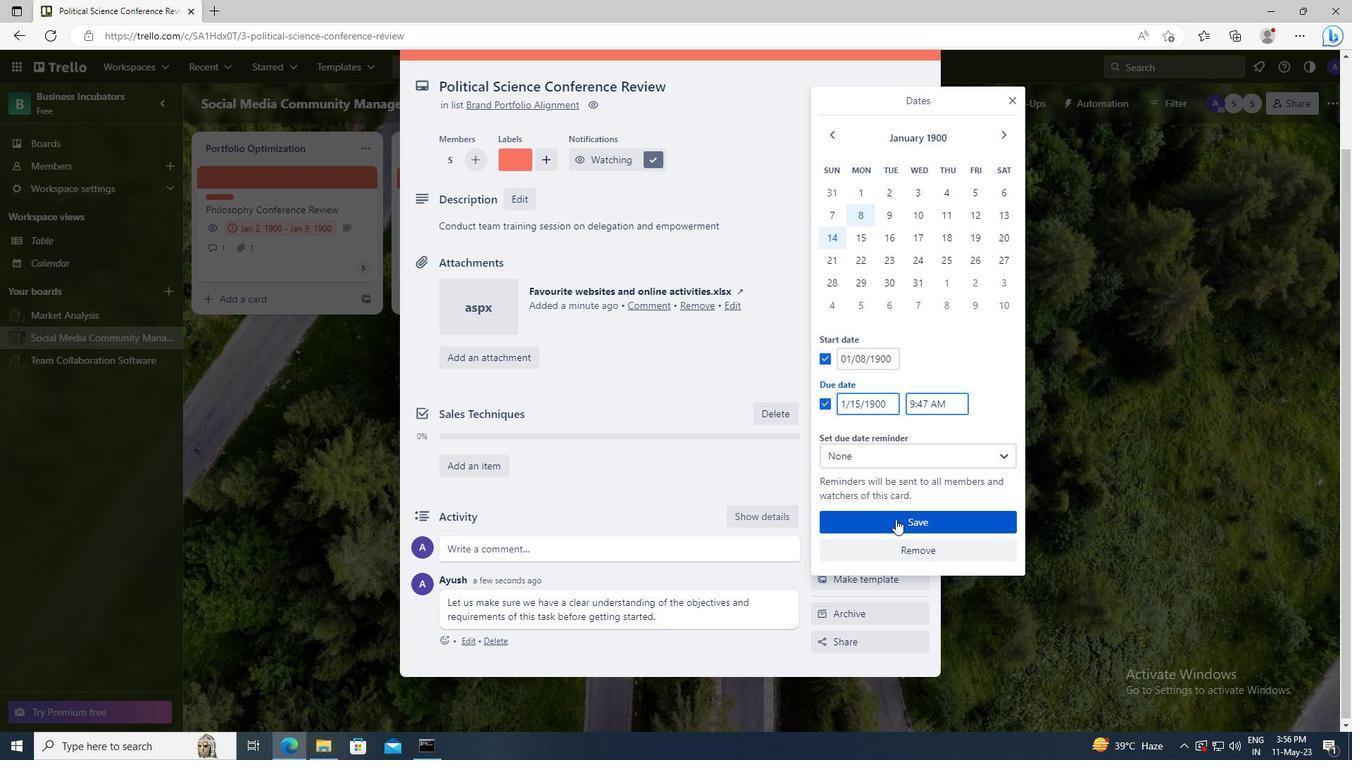 
